 Task: Reserve a 4-hour hot air balloon ride for a breathtaking aerial adventure.
Action: Mouse moved to (635, 242)
Screenshot: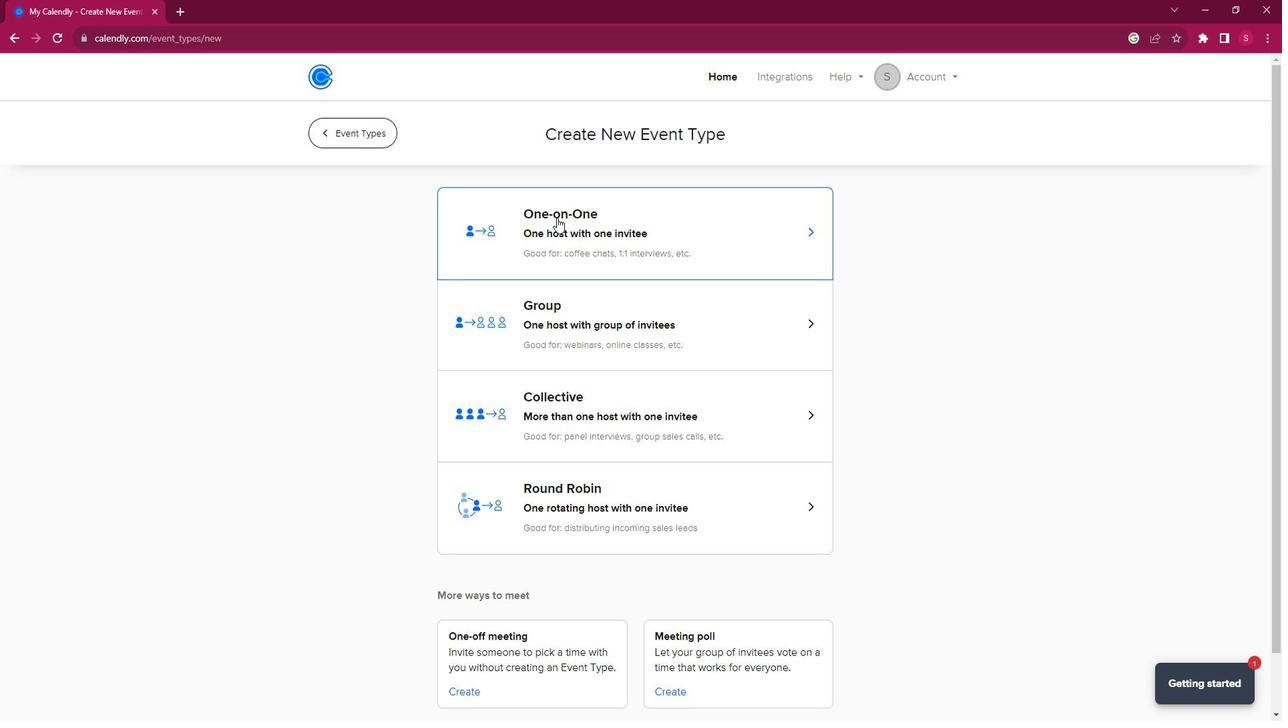 
Action: Mouse pressed left at (635, 242)
Screenshot: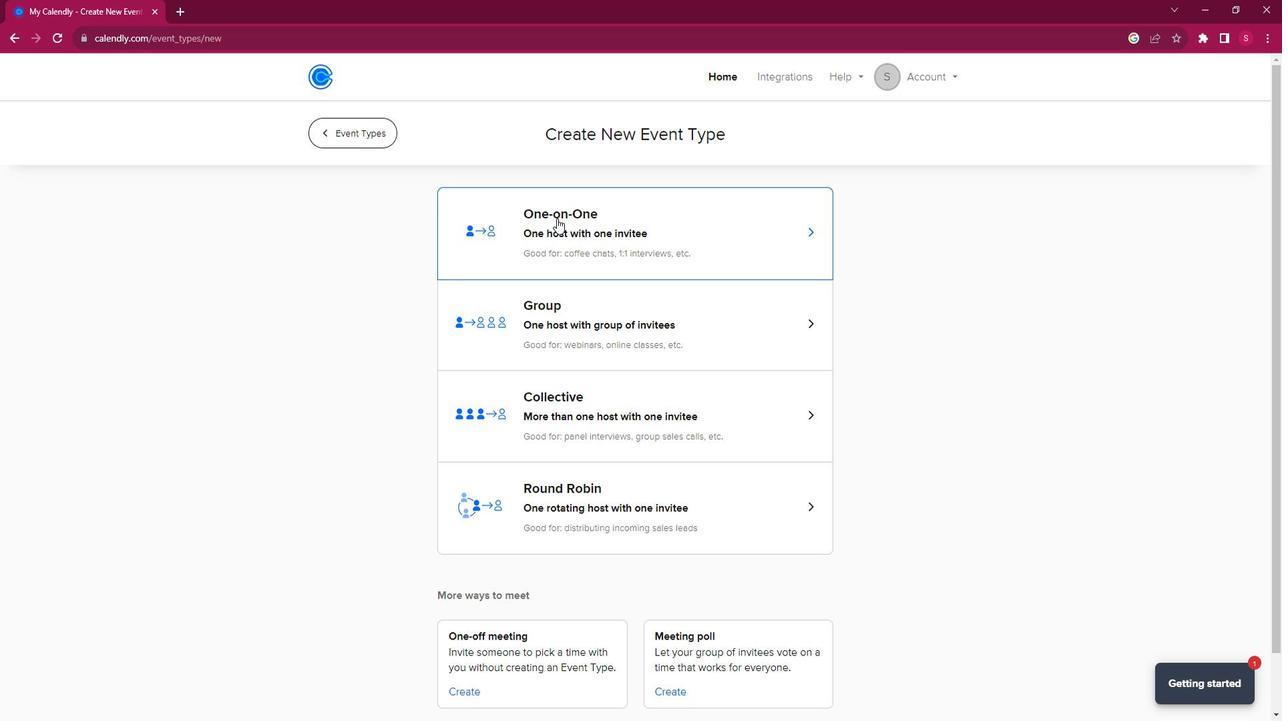 
Action: Mouse moved to (468, 348)
Screenshot: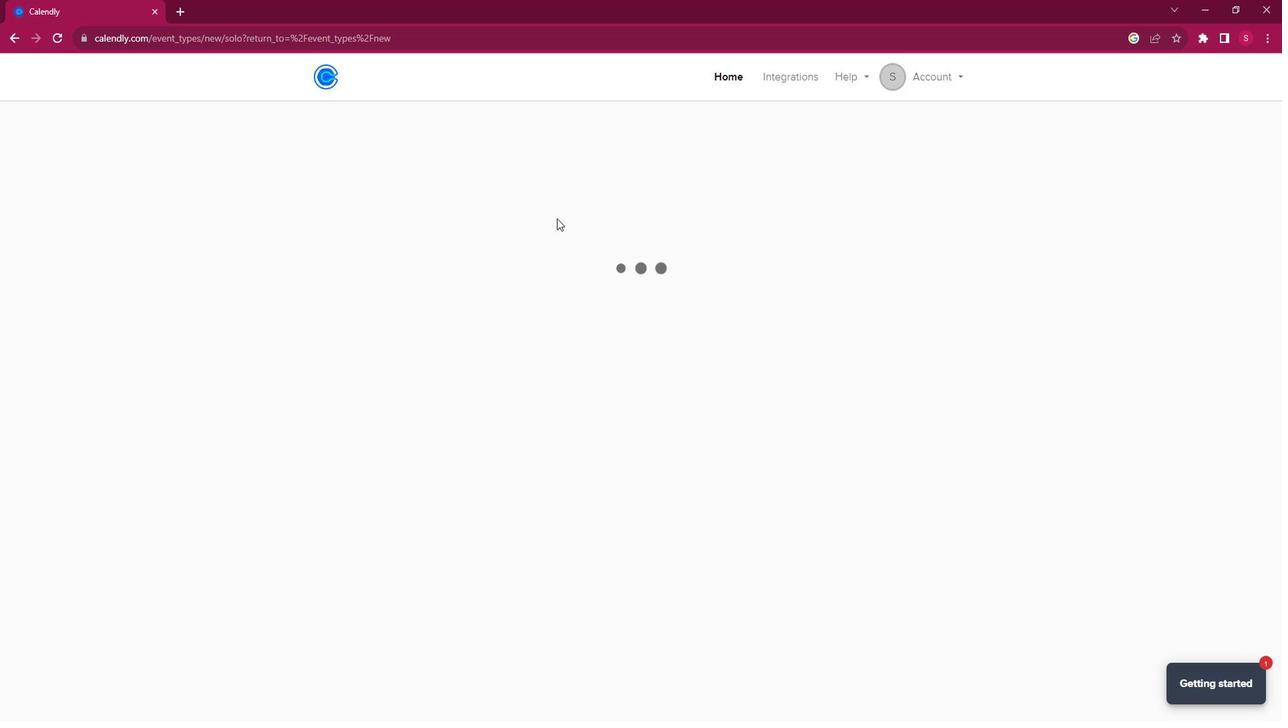 
Action: Mouse pressed left at (468, 348)
Screenshot: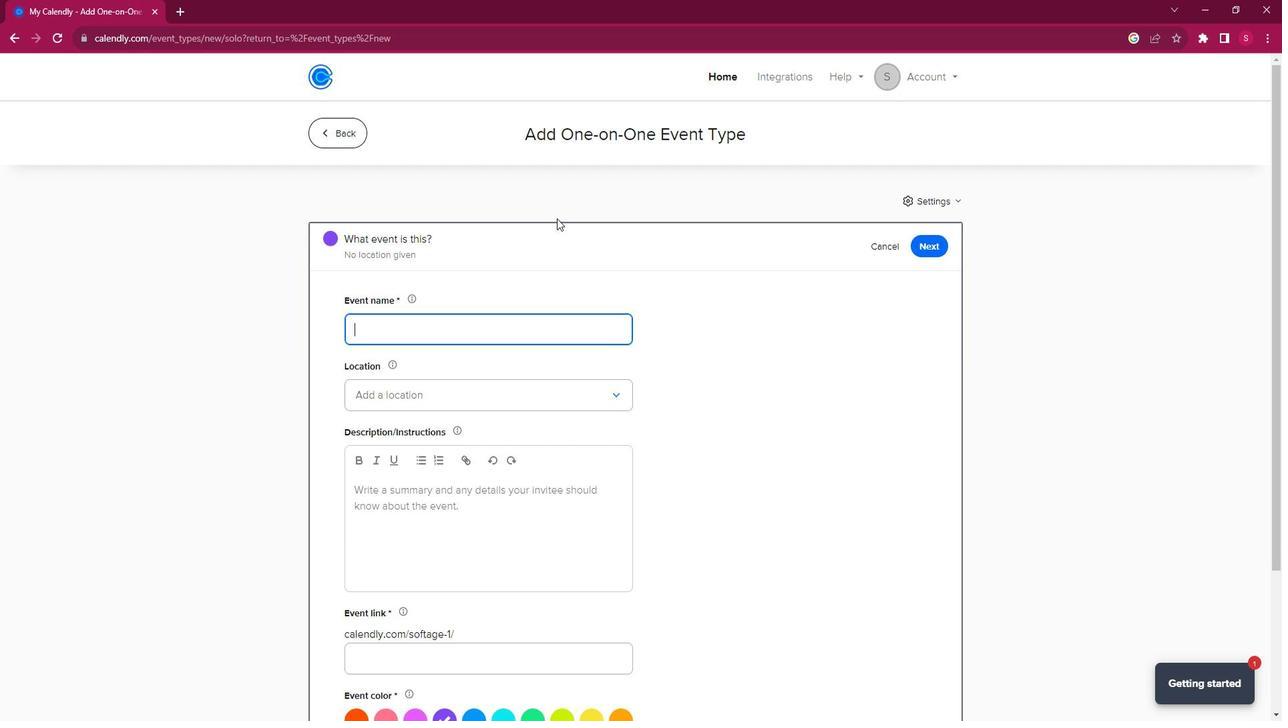 
Action: Key pressed <Key.shift><Key.shift><Key.shift><Key.shift>Aerial<Key.space><Key.shift><Key.shift><Key.shift><Key.shift><Key.shift><Key.shift><Key.shift><Key.shift><Key.shift><Key.shift><Key.shift>Adventue<Key.backspace>re<Key.space><Key.backspace><Key.shift_r>:<Key.space><Key.shift>Hot<Key.space><Key.shift>Air<Key.space><Key.shift><Key.shift><Key.shift><Key.shift><Key.shift><Key.shift><Key.shift><Key.shift><Key.shift><Key.shift><Key.shift><Key.shift><Key.shift>Ballon<Key.space><Key.shift><Key.shift>Ride
Screenshot: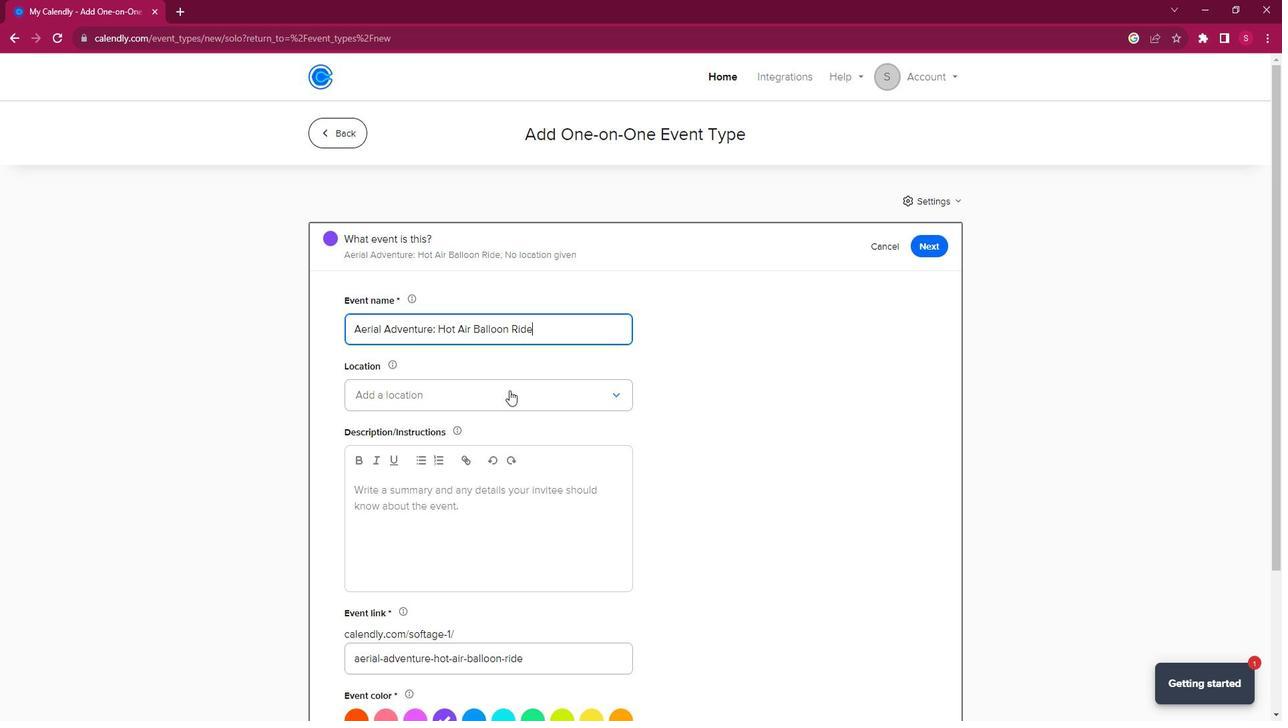 
Action: Mouse moved to (522, 339)
Screenshot: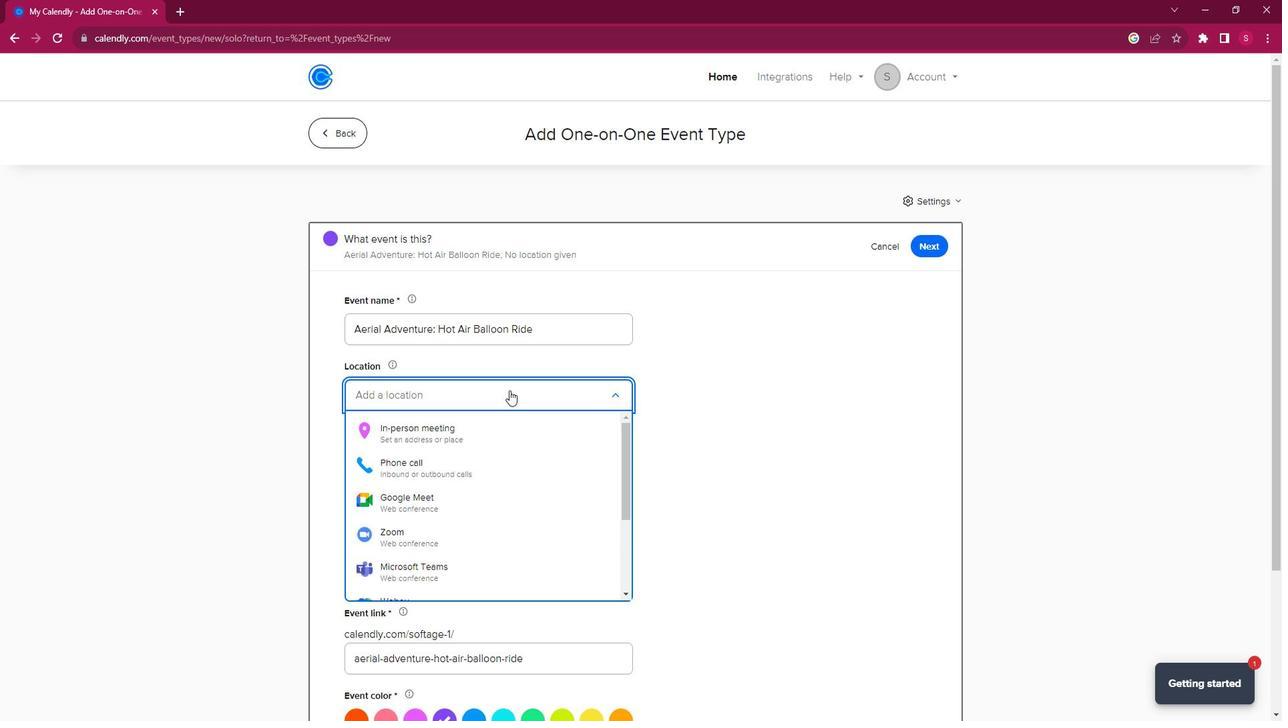 
Action: Mouse pressed left at (522, 339)
Screenshot: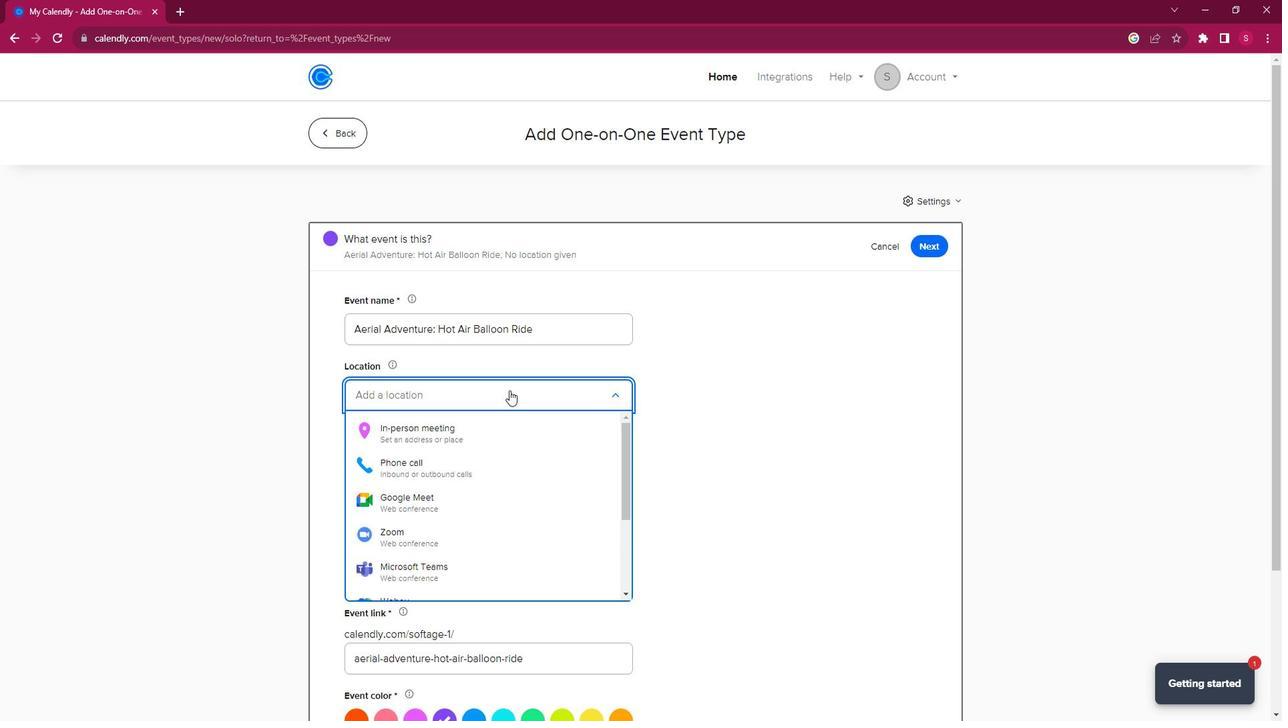 
Action: Key pressed o
Screenshot: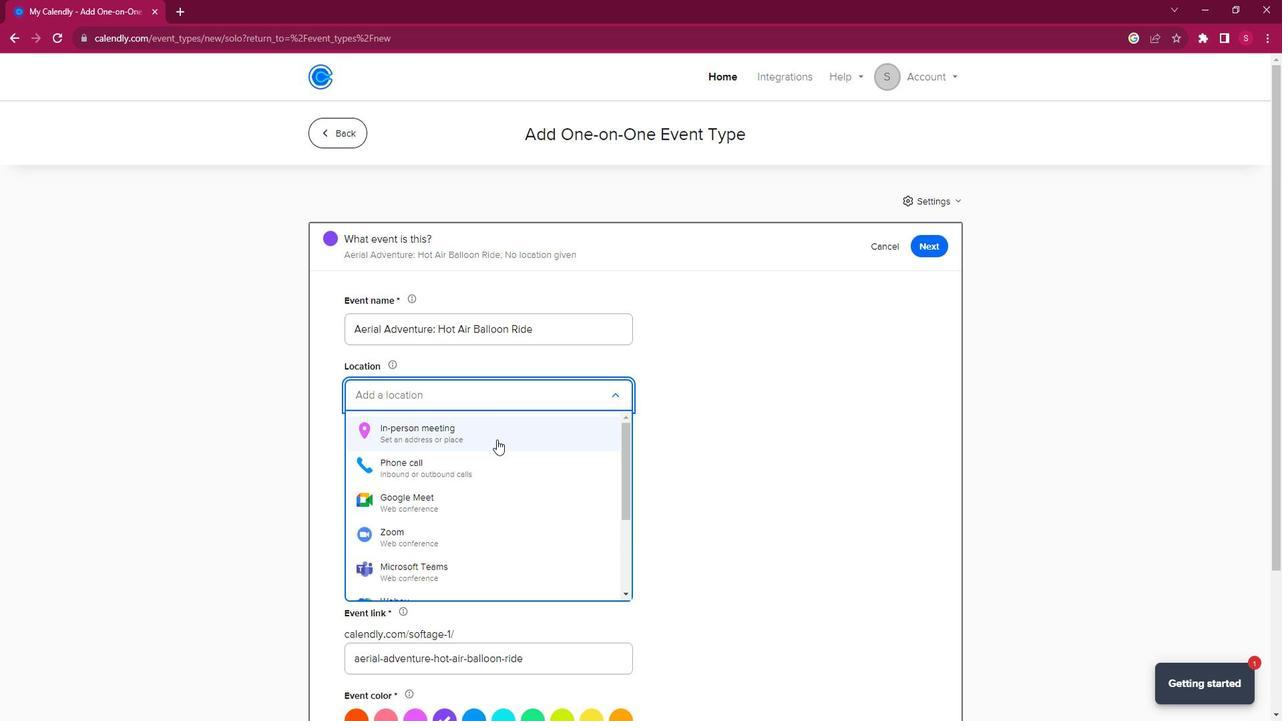 
Action: Mouse moved to (582, 232)
Screenshot: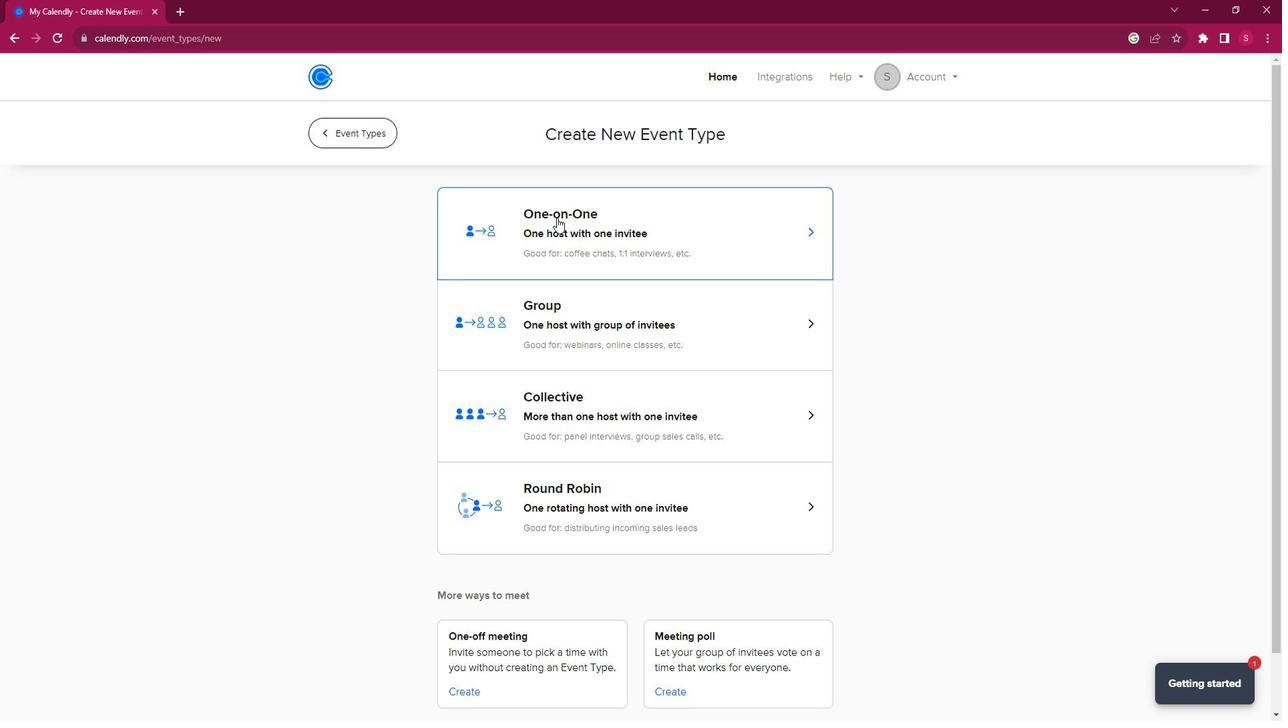 
Action: Mouse pressed left at (582, 232)
Screenshot: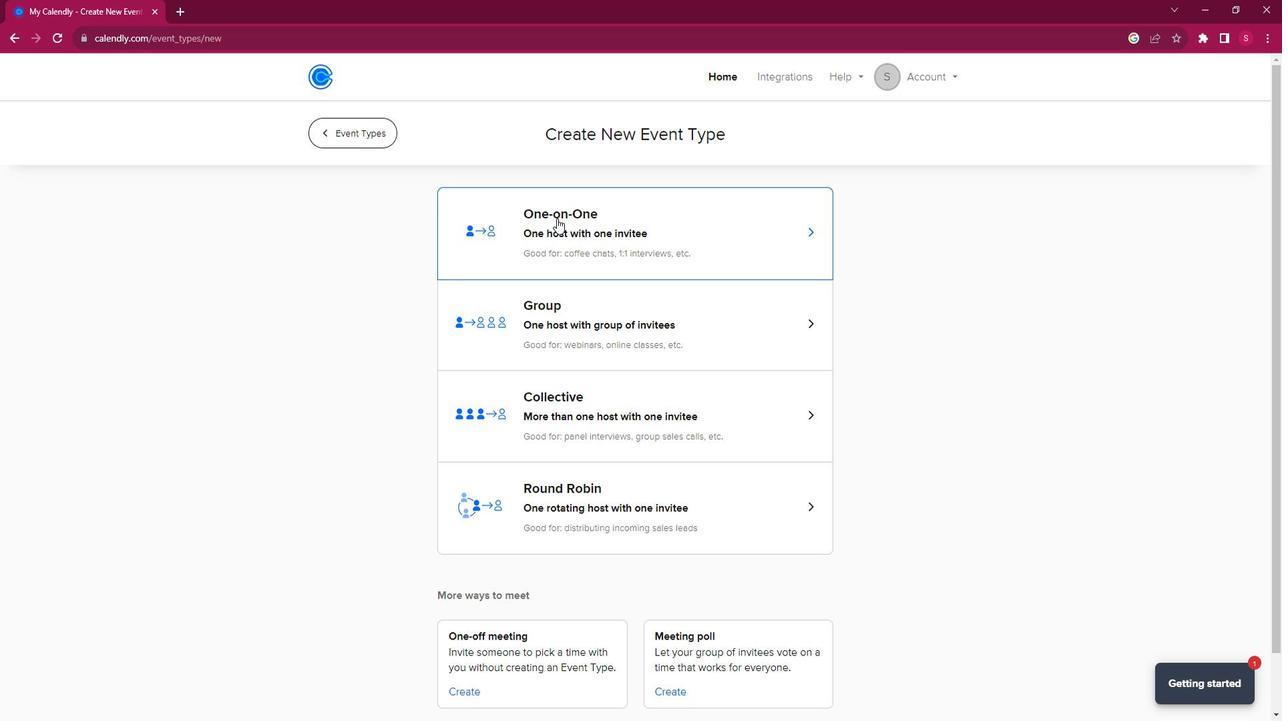 
Action: Mouse moved to (522, 265)
Screenshot: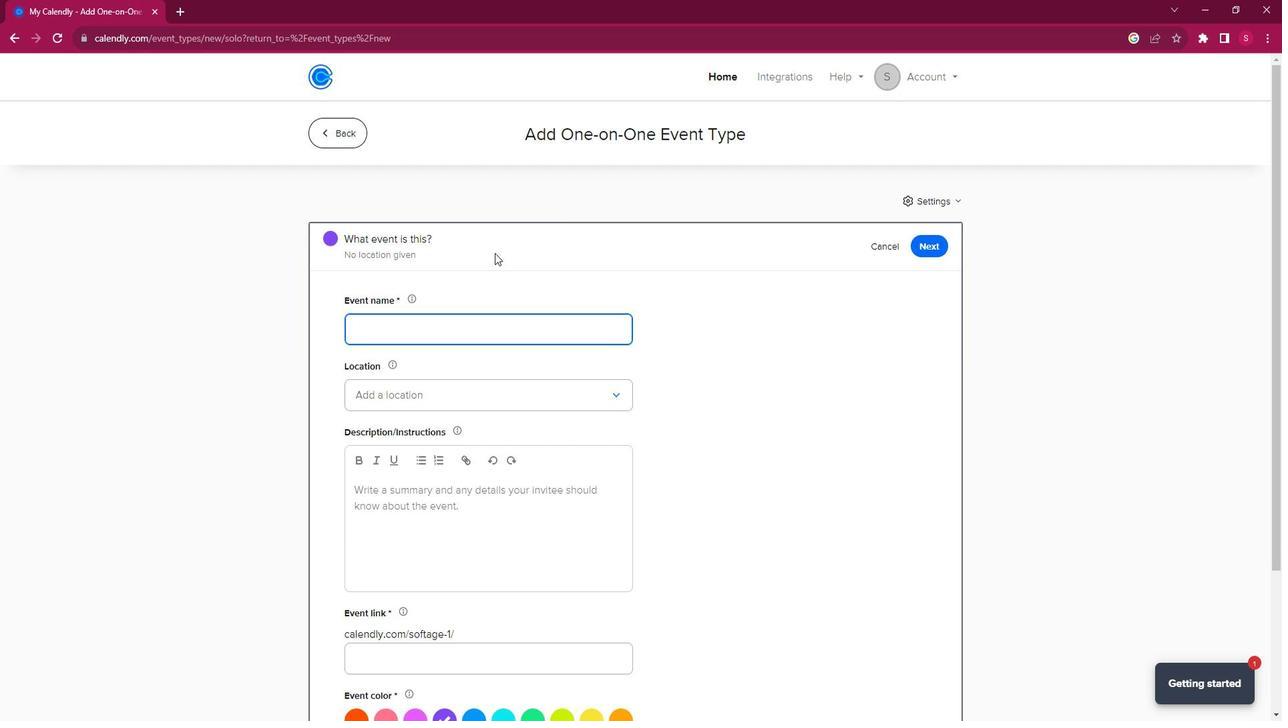 
Action: Key pressed <Key.shift><Key.shift><Key.shift><Key.shift><Key.shift>Aerial<Key.space><Key.shift>Adventure<Key.space><Key.backspace><Key.shift_r>:<Key.space><Key.shift><Key.shift><Key.shift><Key.shift><Key.shift><Key.shift><Key.shift><Key.shift><Key.shift><Key.shift><Key.shift><Key.shift>Hot<Key.space><Key.shift>Air<Key.space><Key.shift>Balloon<Key.space><Key.shift>Ride
Screenshot: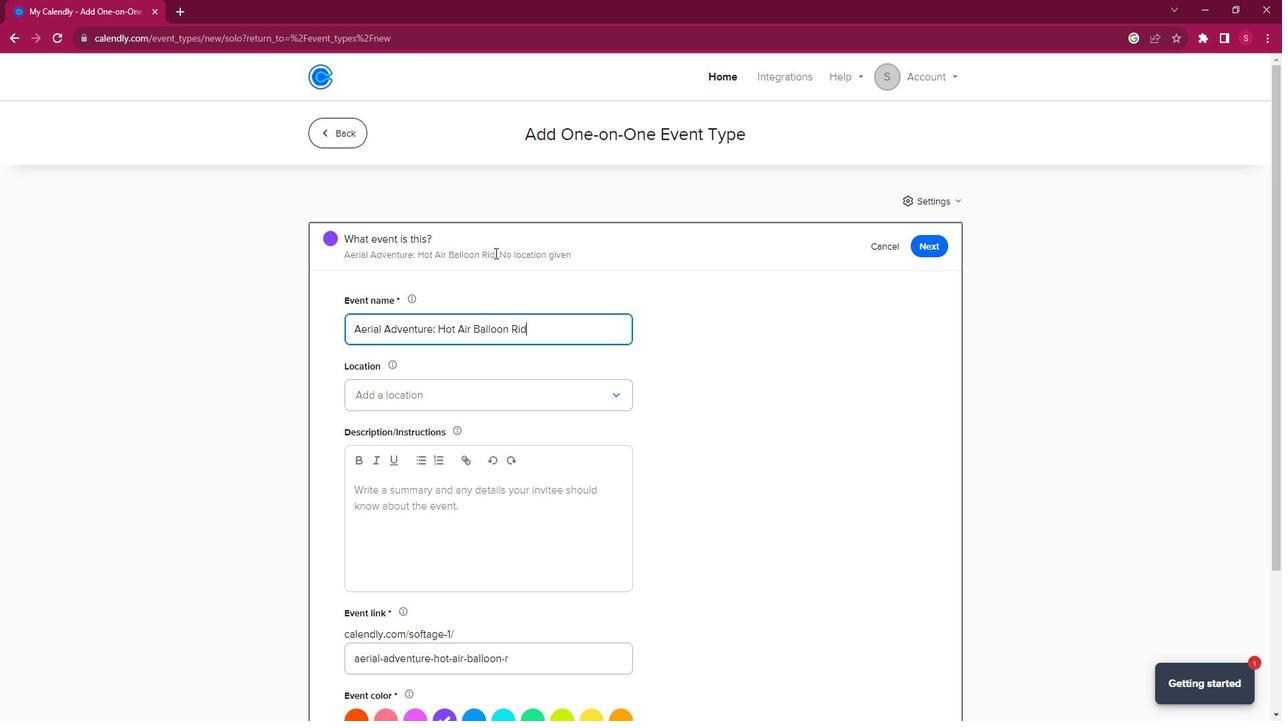 
Action: Mouse moved to (536, 399)
Screenshot: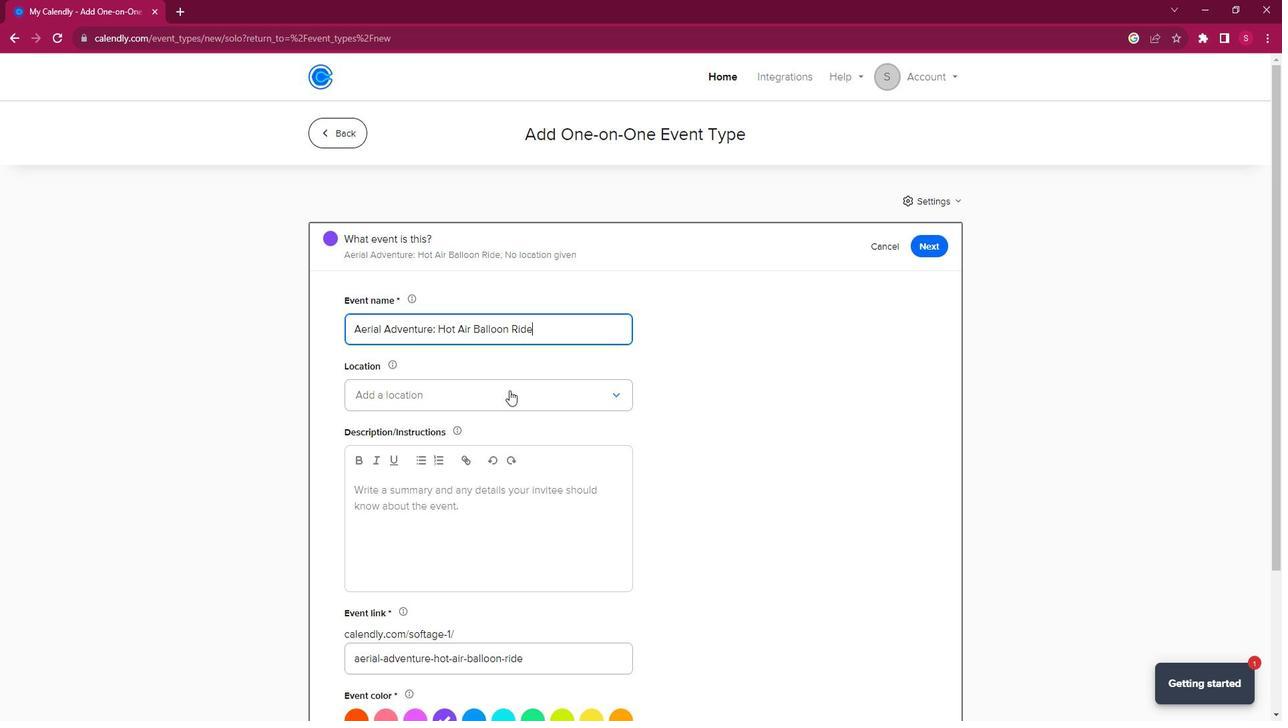 
Action: Mouse pressed left at (536, 399)
Screenshot: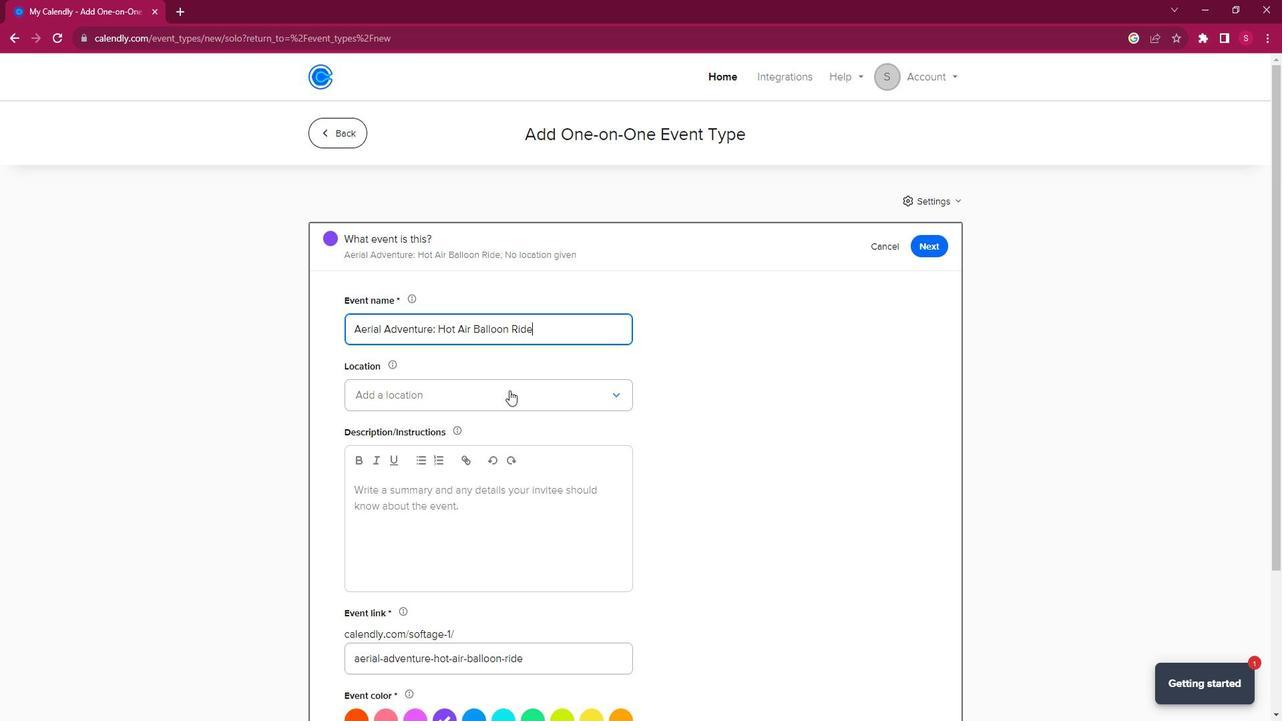 
Action: Key pressed <Key.shift><Key.shift>Sky
Screenshot: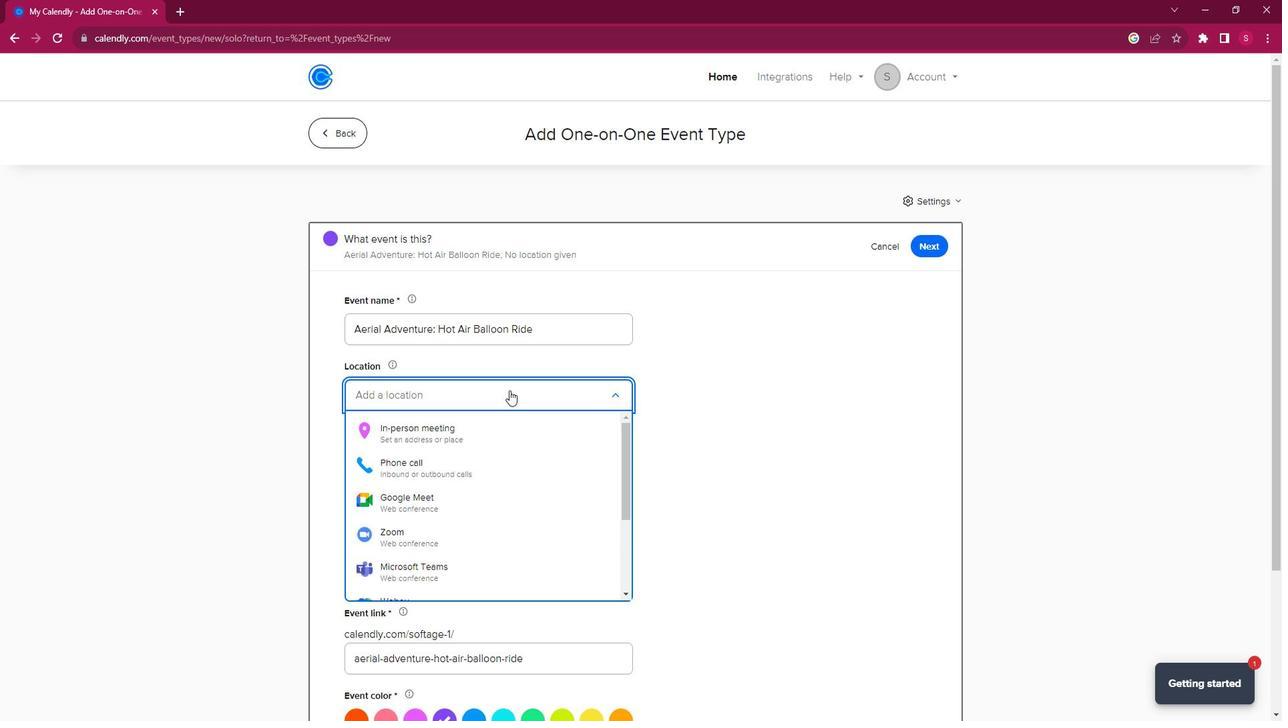 
Action: Mouse moved to (523, 447)
Screenshot: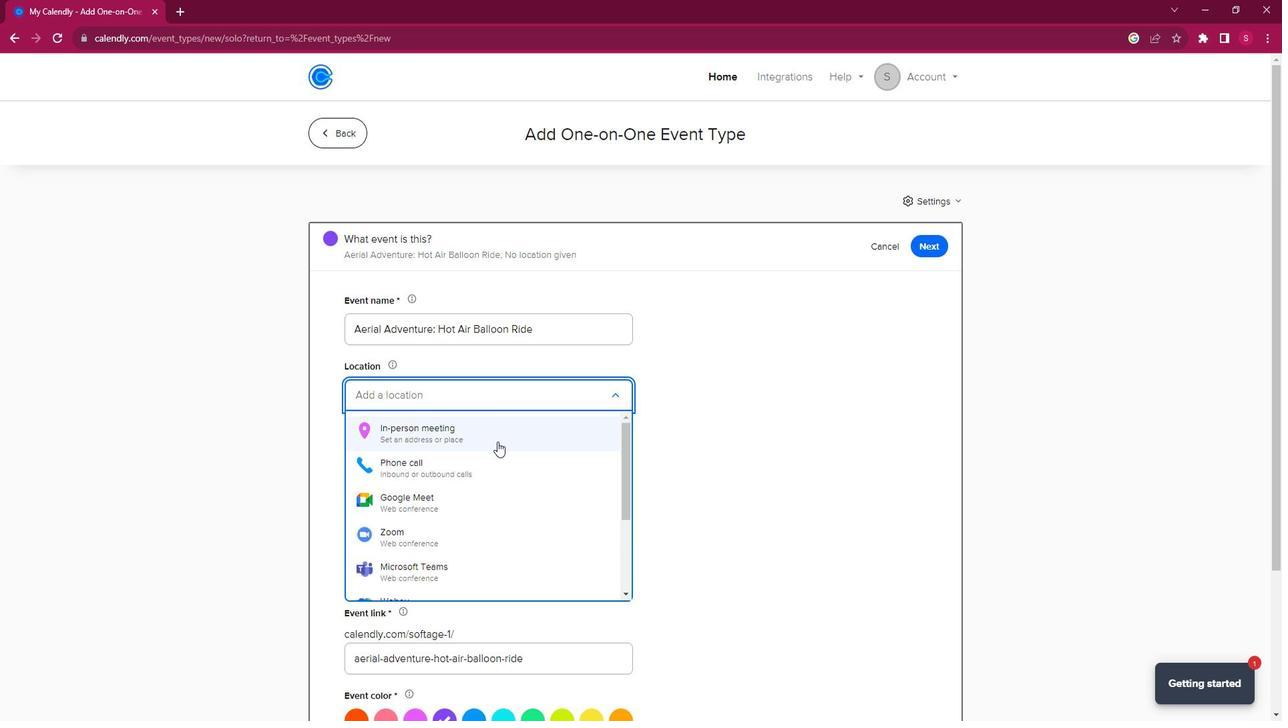 
Action: Mouse pressed left at (523, 447)
Screenshot: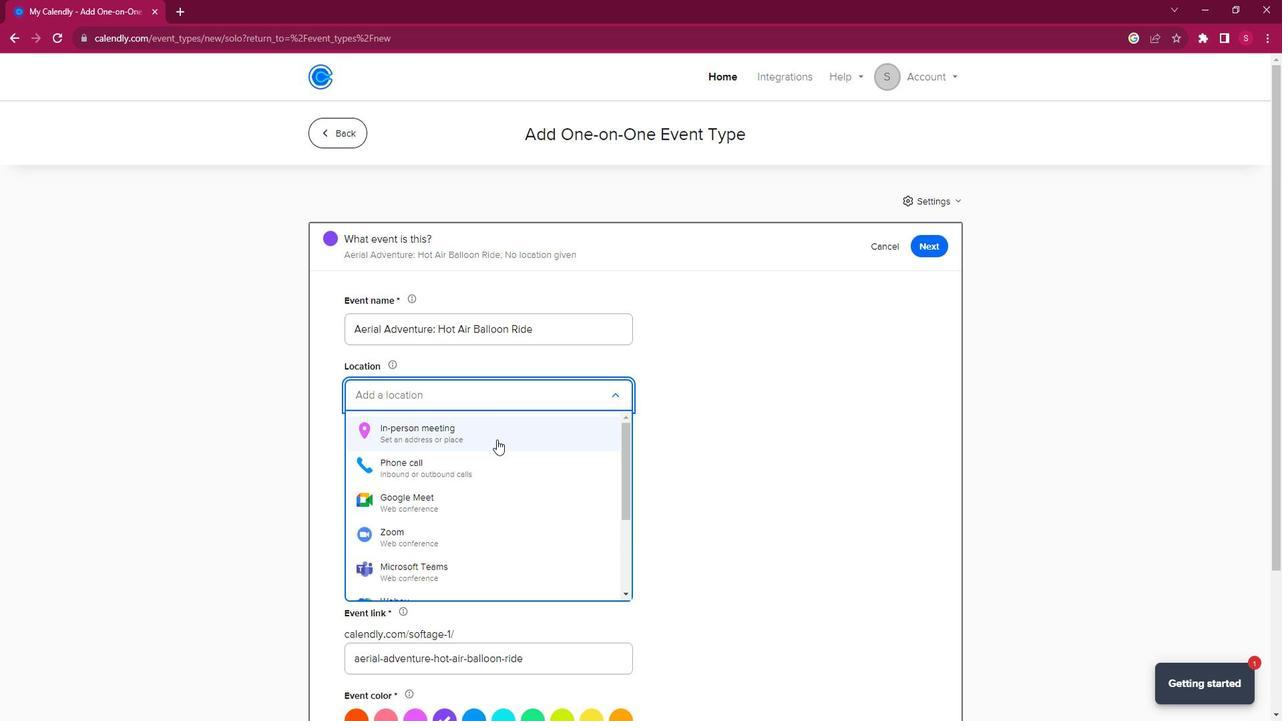 
Action: Mouse moved to (665, 245)
Screenshot: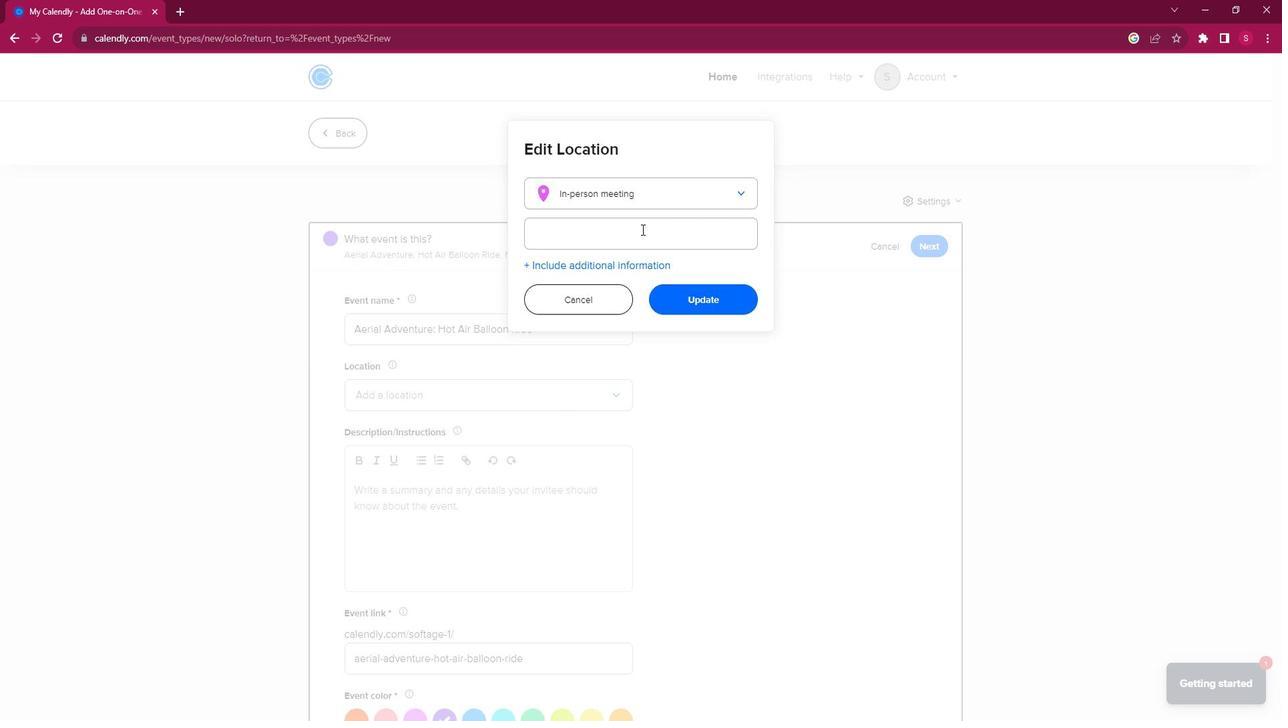 
Action: Mouse pressed left at (665, 245)
Screenshot: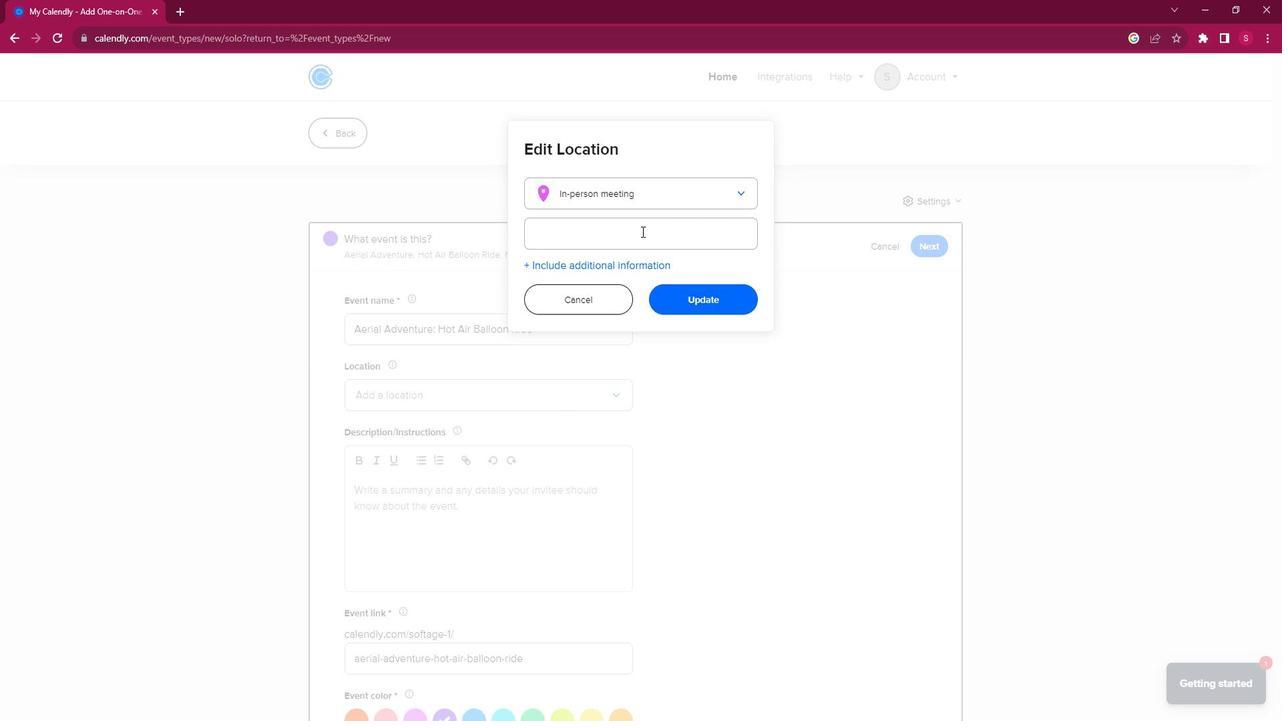 
Action: Key pressed <Key.shift>Sky<Key.space><Key.backspace>ward<Key.space><Key.shift>Balloons<Key.space><Key.shift><Key.shift><Key.shift><Key.shift><Key.shift><Key.shift><Key.shift><Key.shift>Launch<Key.space><Key.shift>Site,<Key.space>789<Key.space><Key.shift>Horizon<Key.space><Key.shift>Way,<Key.space><Key.shift>Aerial<Key.space><Key.shift>Heights,<Key.space><Key.shift>CA<Key.space>12345,<Key.space><Key.shift><Key.shift><Key.shift>United<Key.space><Key.shift>States
Screenshot: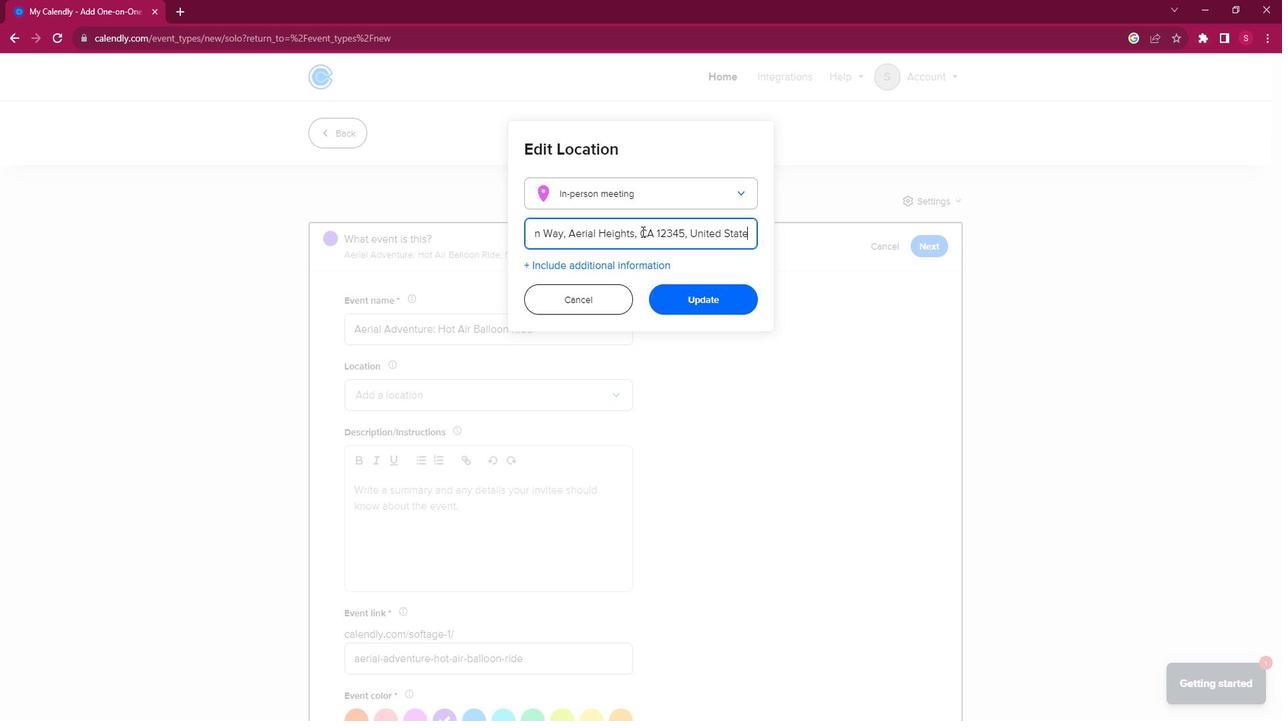 
Action: Mouse moved to (740, 311)
Screenshot: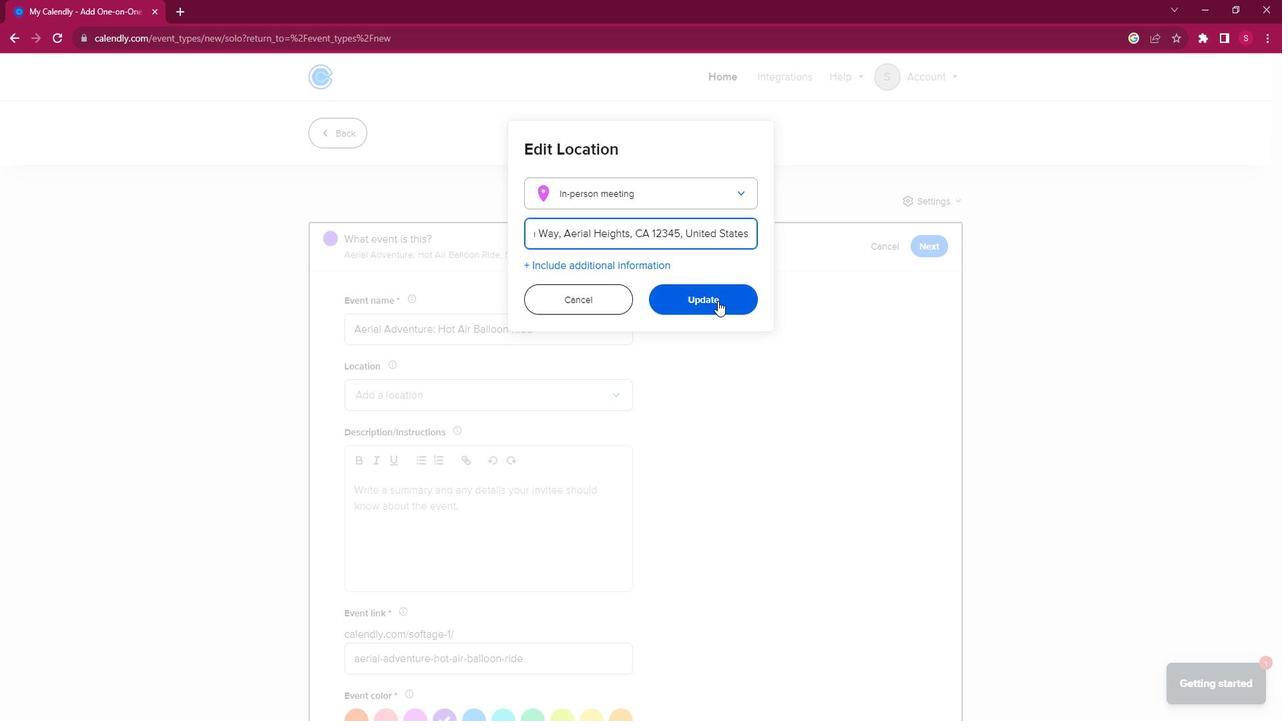 
Action: Mouse pressed left at (740, 311)
Screenshot: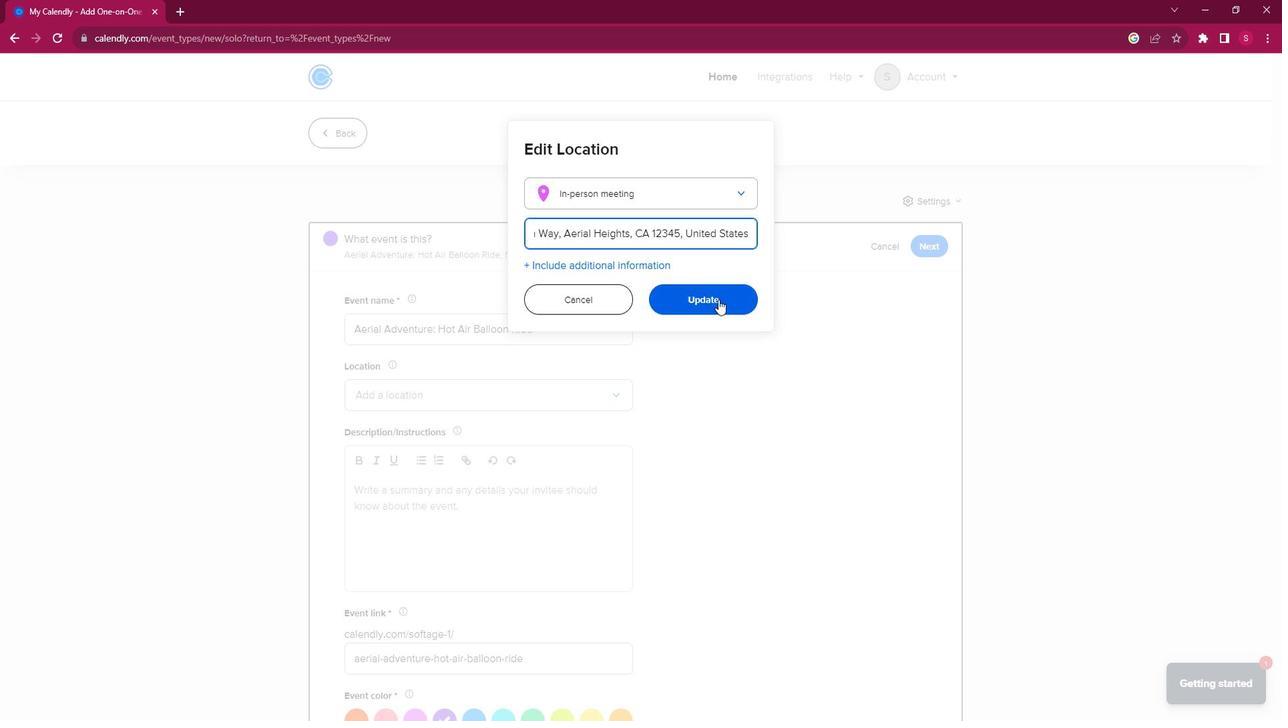 
Action: Mouse moved to (509, 535)
Screenshot: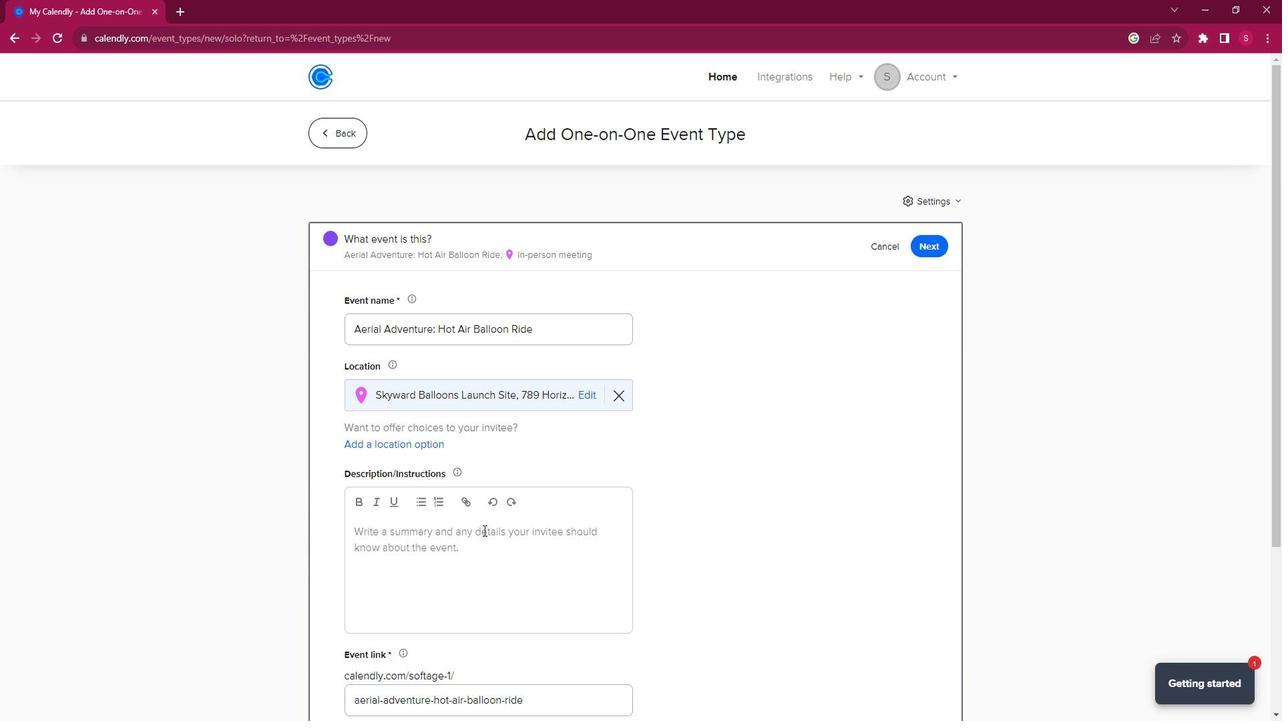 
Action: Mouse pressed left at (509, 535)
Screenshot: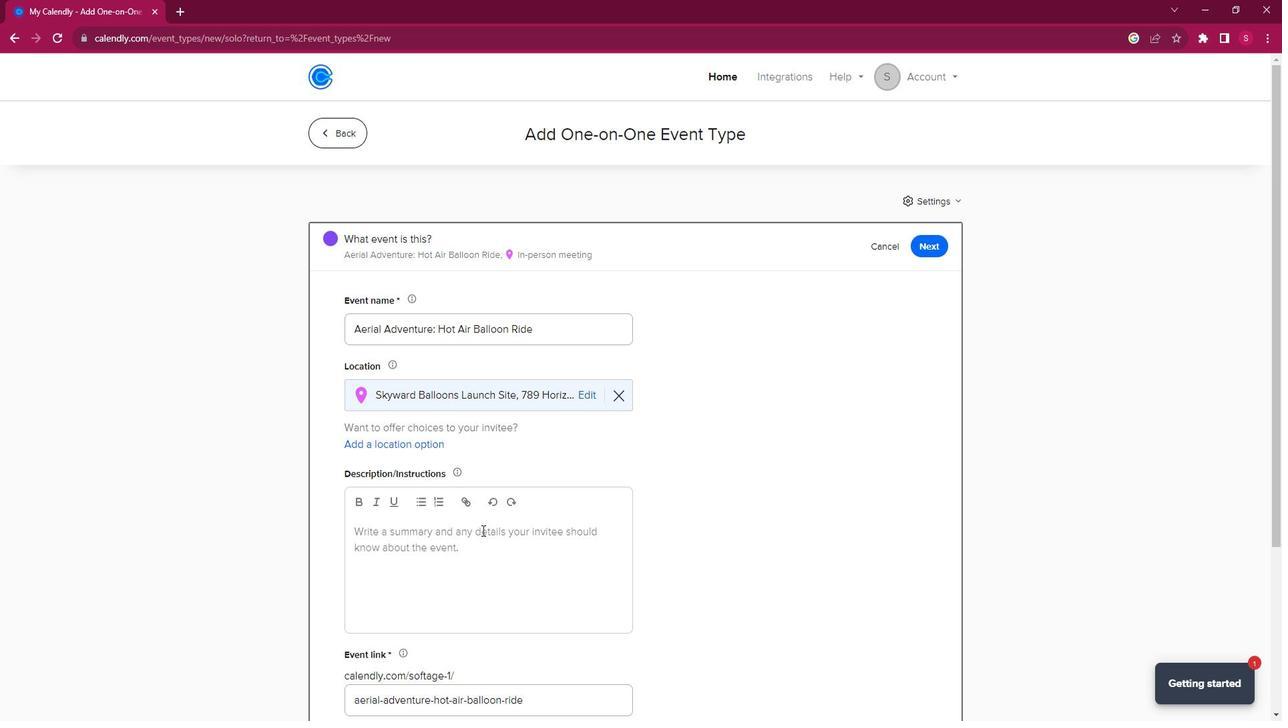 
Action: Key pressed <Key.shift>Prepare<Key.space>for<Key.space>the<Key.space>adventure<Key.space>of<Key.space>the<Key.space><Key.backspace><Key.backspace><Key.backspace><Key.backspace>a<Key.space>lifetime<Key.space>with<Key.space>p<Key.backspace>our<Key.space>hot<Key.space>air<Key.space>balloon<Key.space>ride,<Key.space>promising<Key.space>awe-inspiring<Key.space>panoe<Key.backspace>ramic<Key.space>views<Key.space>abd<Key.backspace><Key.backspace>nd<Key.space>unforgettable<Key.space>moments,<Key.space><Key.shift>Ascend<Key.space>into<Key.space>the<Key.space>sky<Key.space>in<Key.space>the<Key.space>comfort<Key.space>of<Key.space>a<Key.space>traditional<Key.space>hot<Key.space>air<Key.space>balloon<Key.space>and<Key.space>withness<Key.space>the<Key.space><Key.left><Key.left><Key.left><Key.left><Key.left><Key.left><Key.left><Key.left><Key.left><Key.backspace><Key.down>world<Key.space>from<Key.space>a<Key.space>whole<Key.space>new<Key.space>perspective.<Key.space><Key.shift>This<Key.space>experience<Key.space>is<Key.space>perfect<Key.space>for<Key.space>those<Key.space>seeking<Key.space>a<Key.space>unique,<Key.space>peaceful,<Key.space>n<Key.backspace>and<Key.space>exhilarating<Key.space>journey<Key.space>through<Key.space>the<Key.space>clouds.
Screenshot: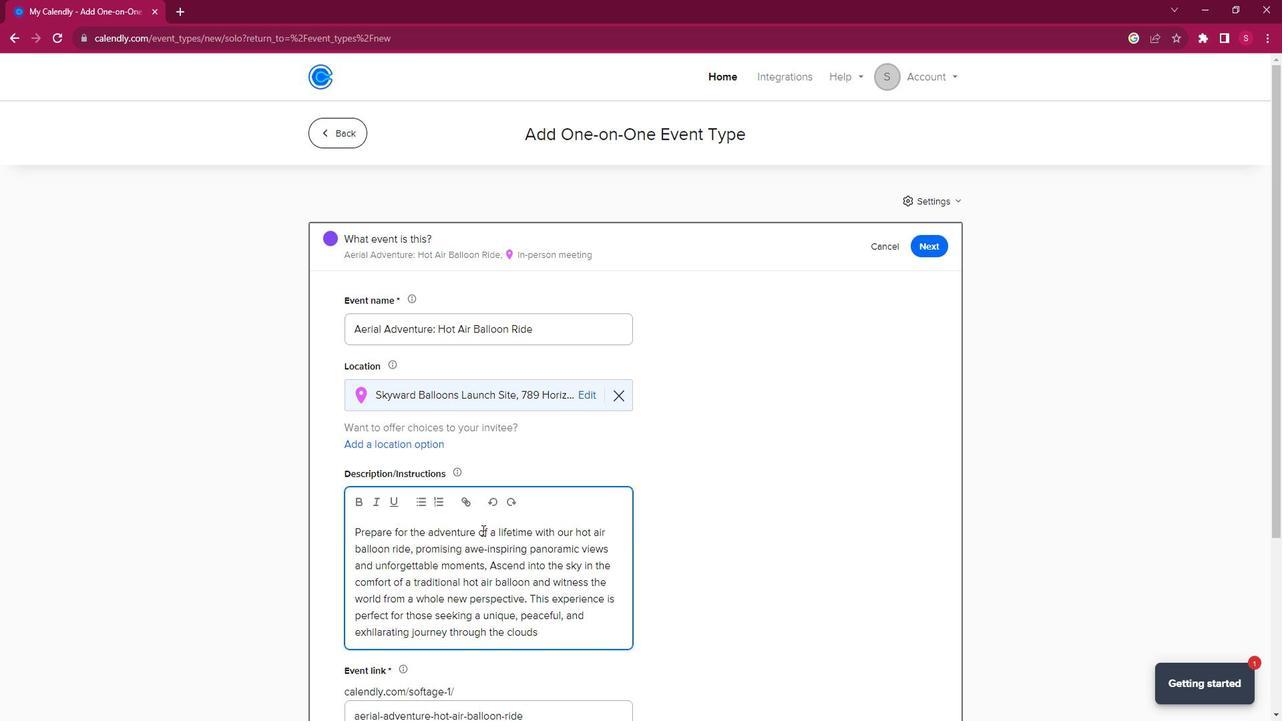 
Action: Mouse moved to (688, 496)
Screenshot: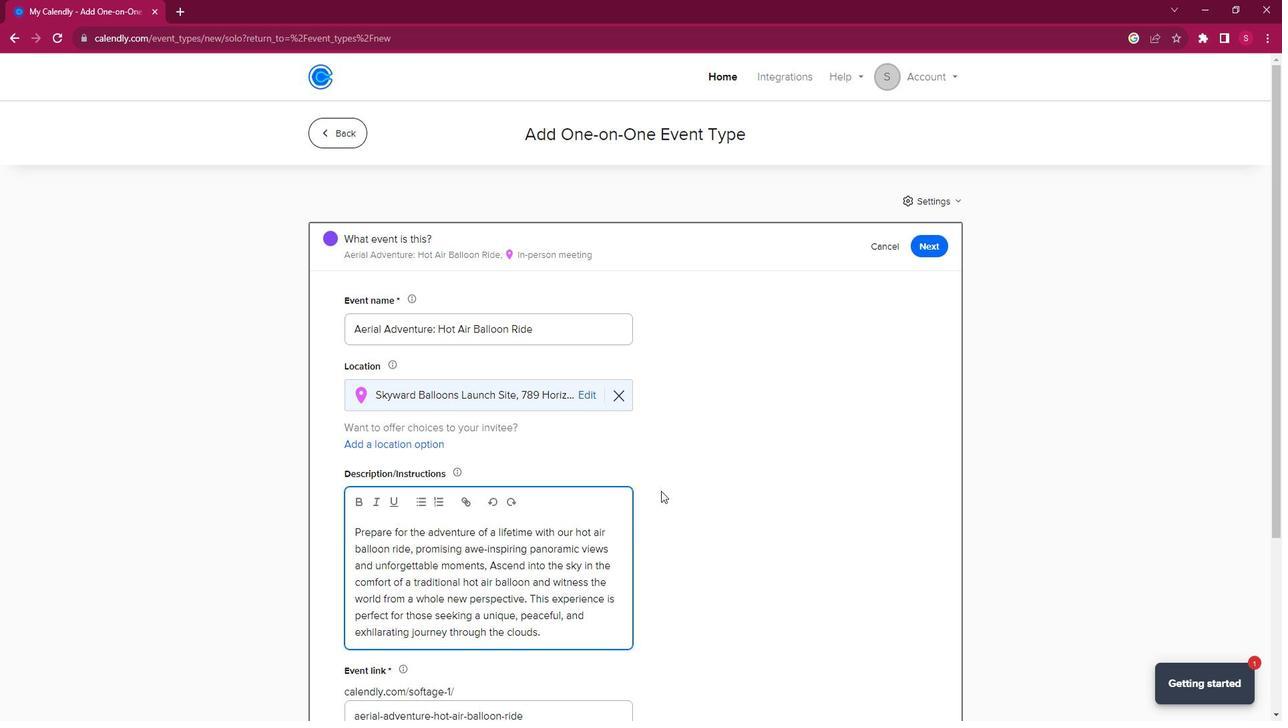 
Action: Mouse scrolled (688, 496) with delta (0, 0)
Screenshot: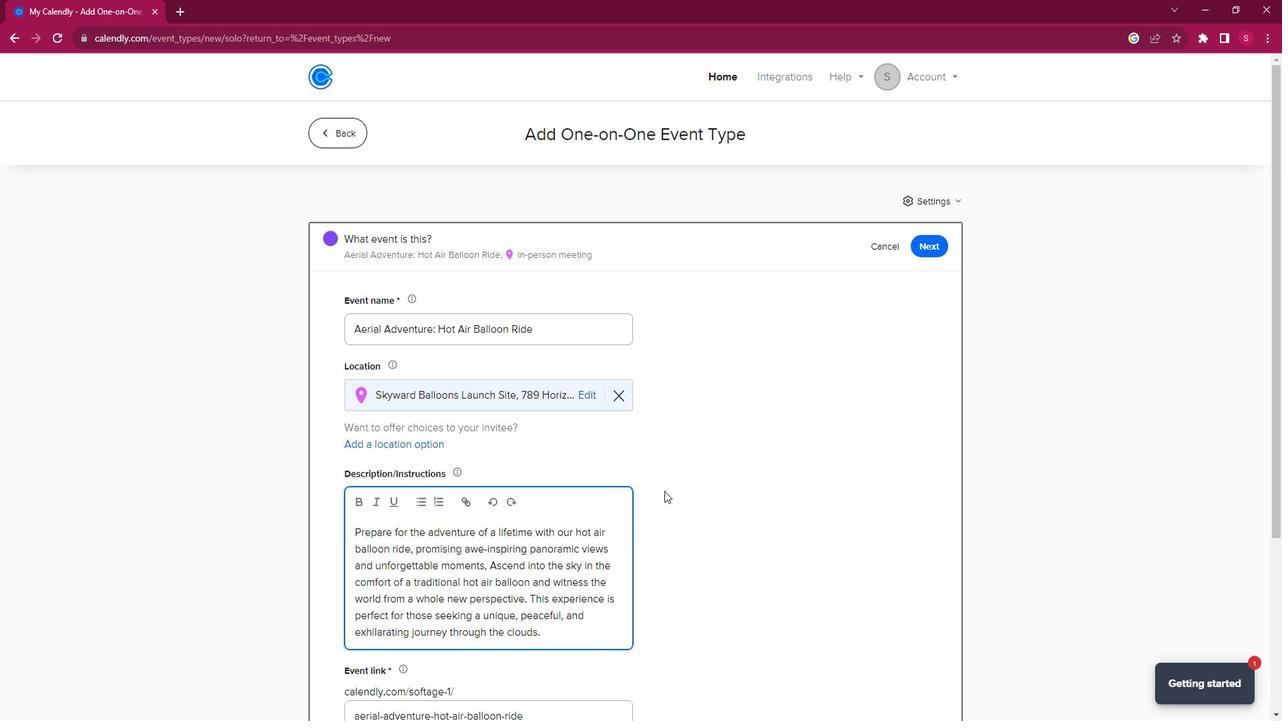 
Action: Mouse scrolled (688, 496) with delta (0, 0)
Screenshot: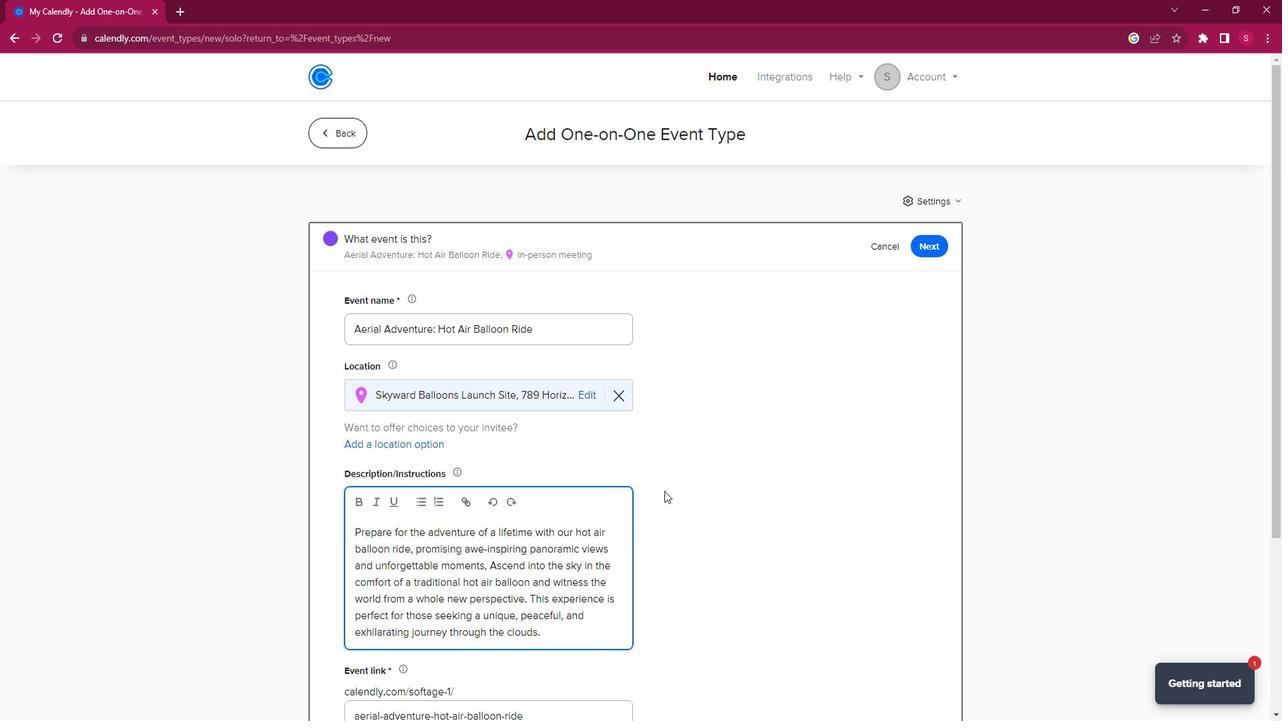 
Action: Mouse scrolled (688, 496) with delta (0, 0)
Screenshot: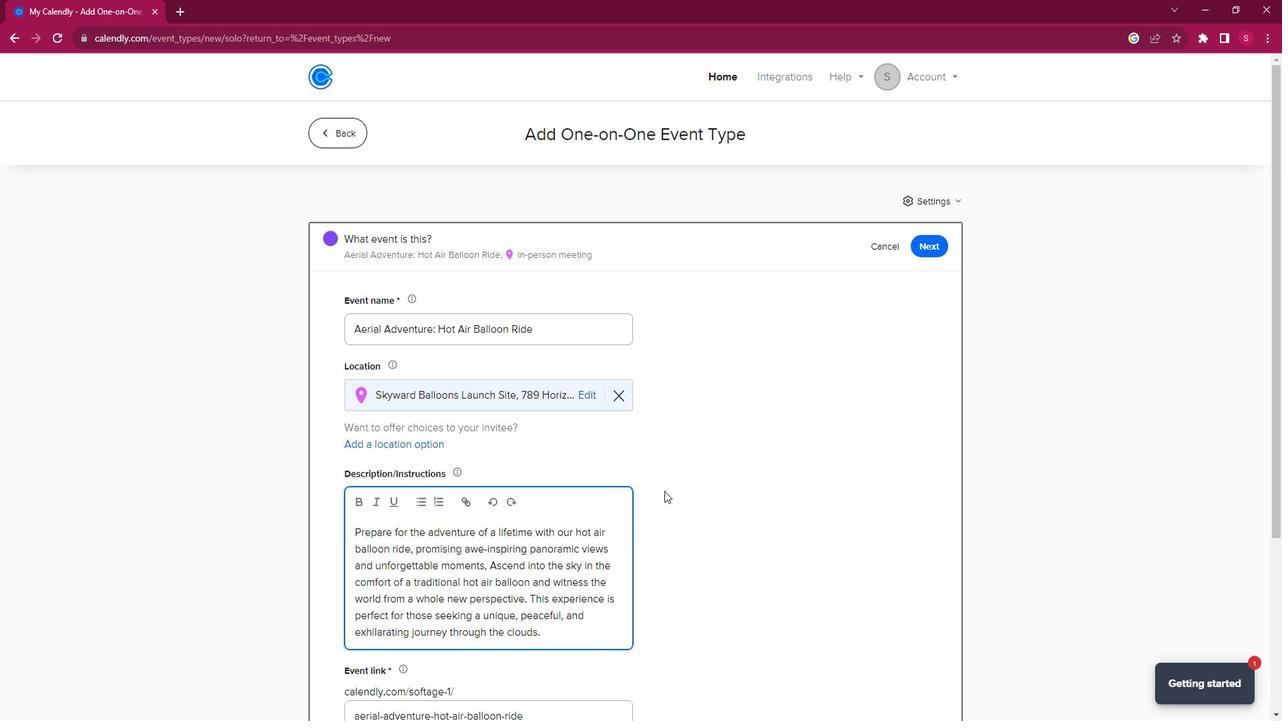
Action: Mouse scrolled (688, 496) with delta (0, 0)
Screenshot: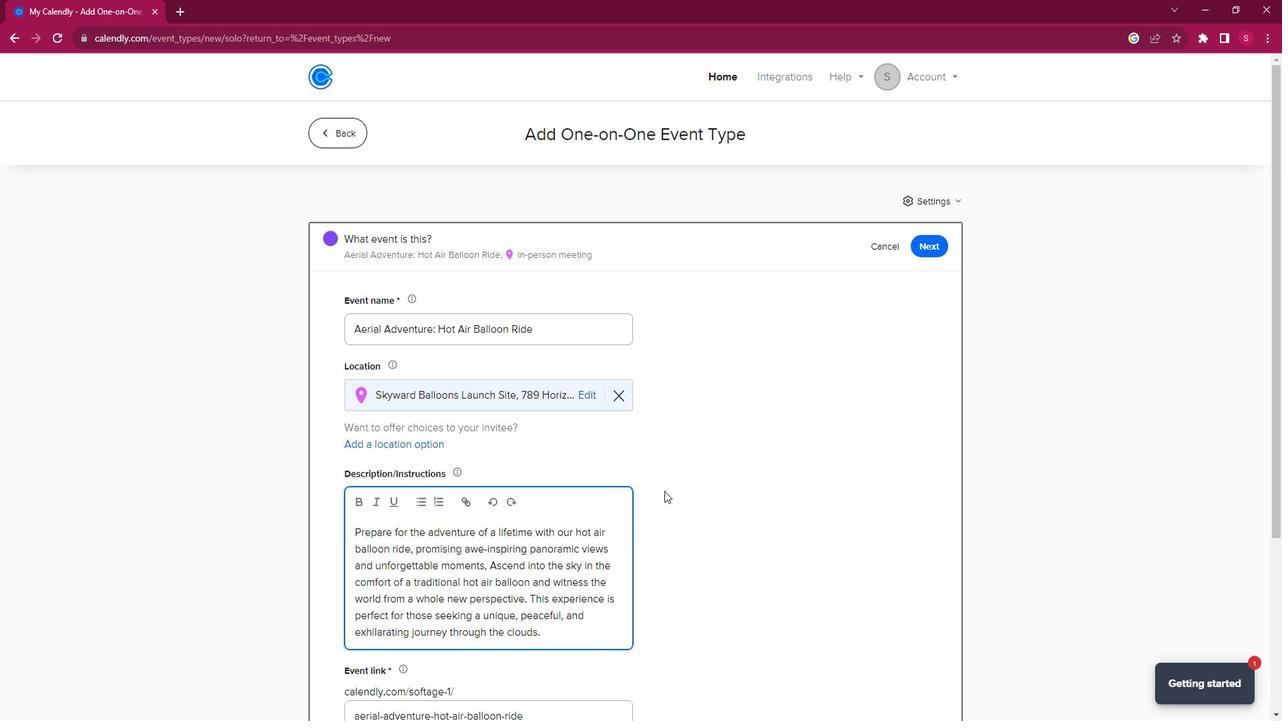 
Action: Mouse scrolled (688, 496) with delta (0, 0)
Screenshot: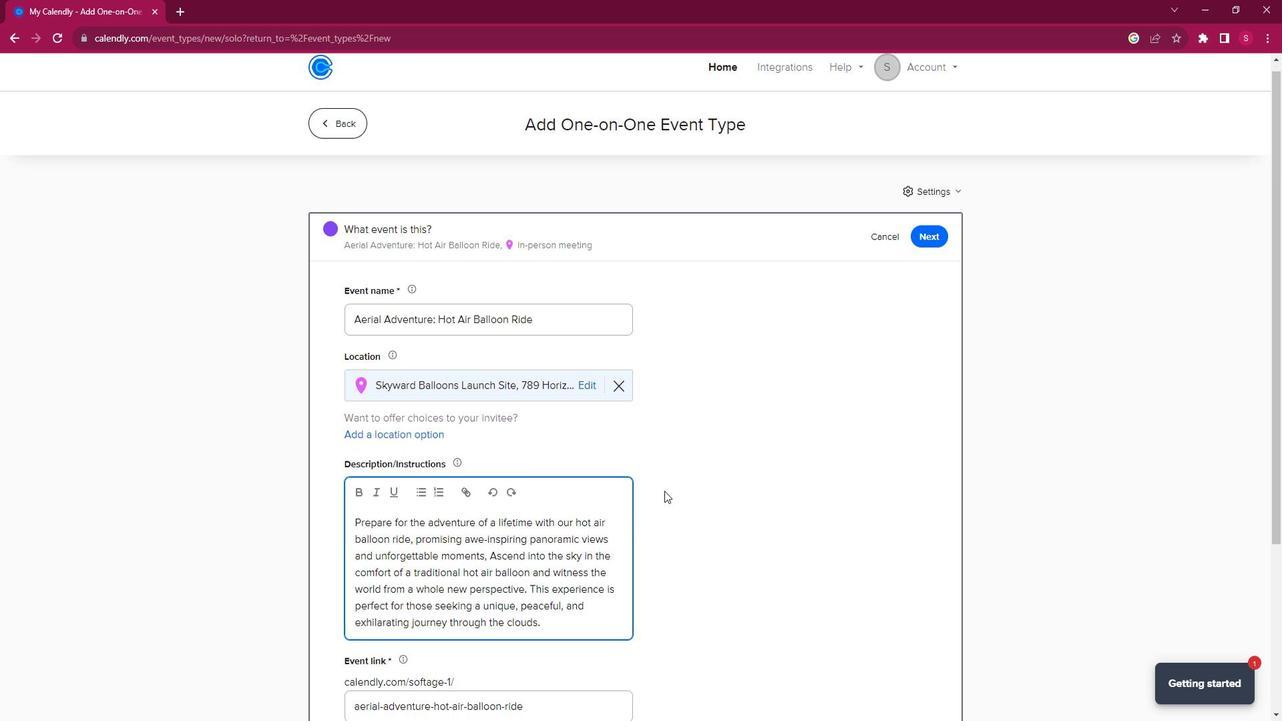 
Action: Mouse moved to (645, 542)
Screenshot: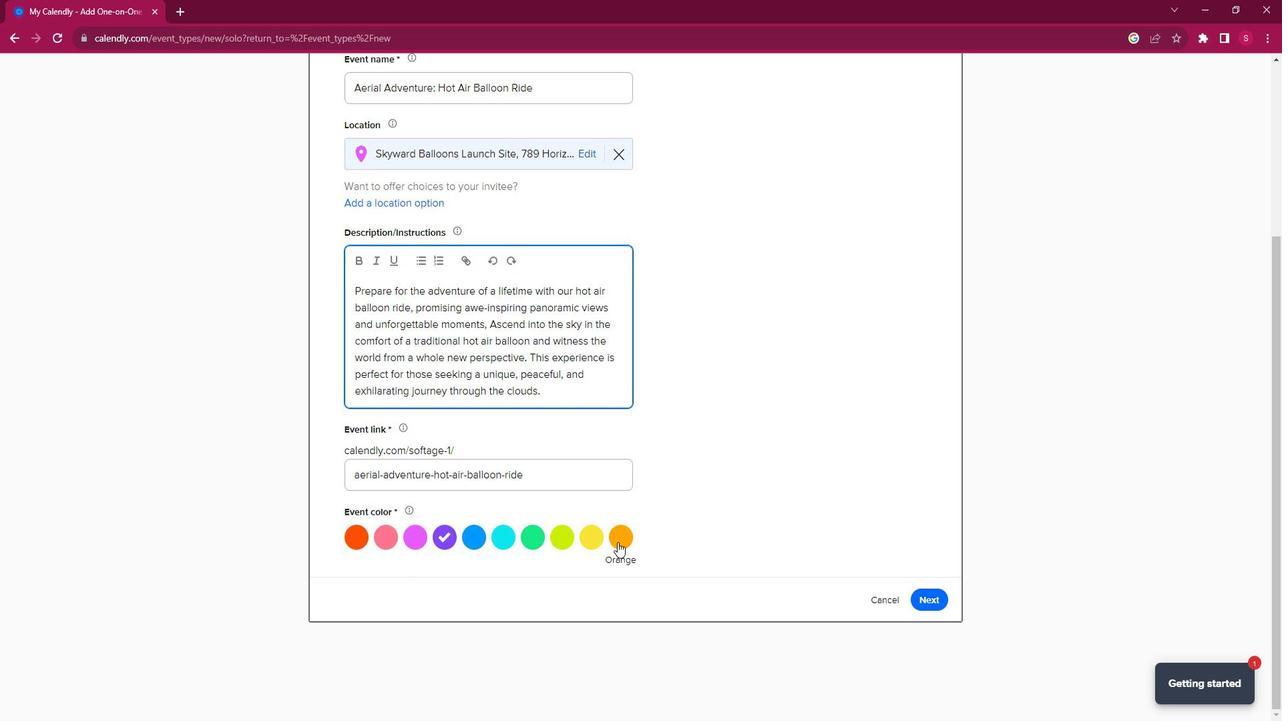 
Action: Mouse pressed left at (645, 542)
Screenshot: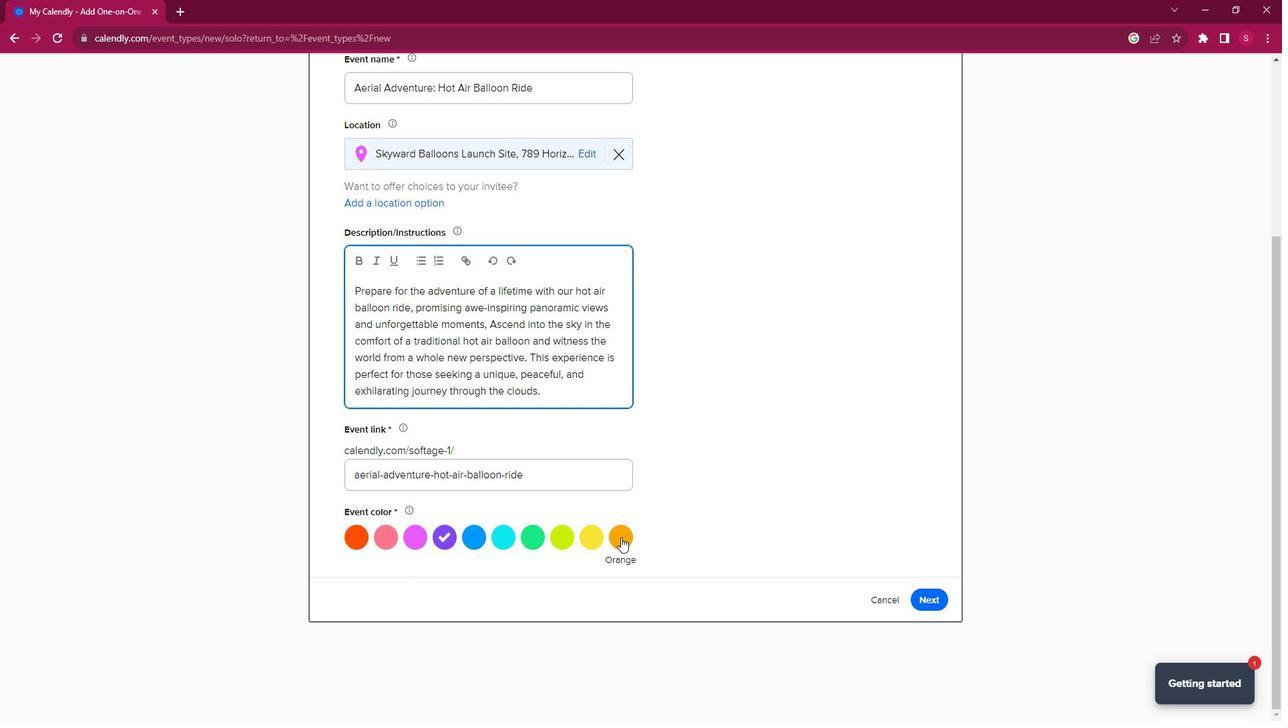 
Action: Mouse moved to (949, 599)
Screenshot: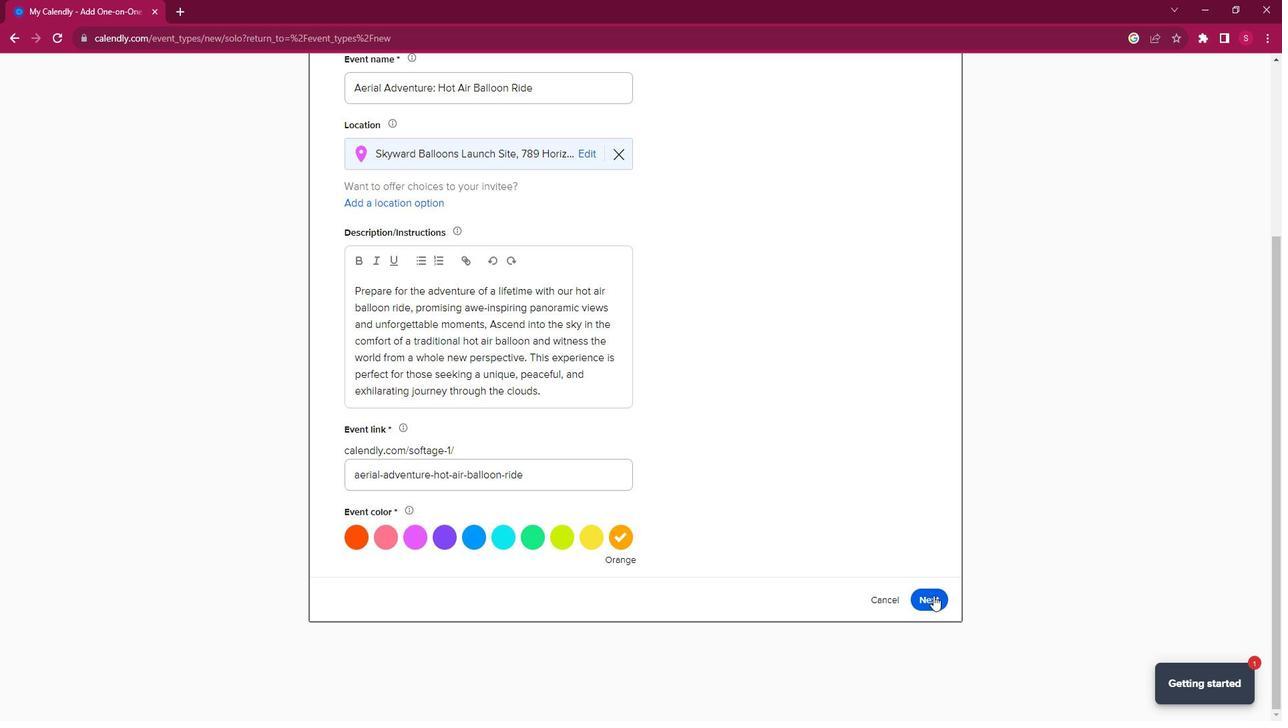 
Action: Mouse pressed left at (949, 599)
Screenshot: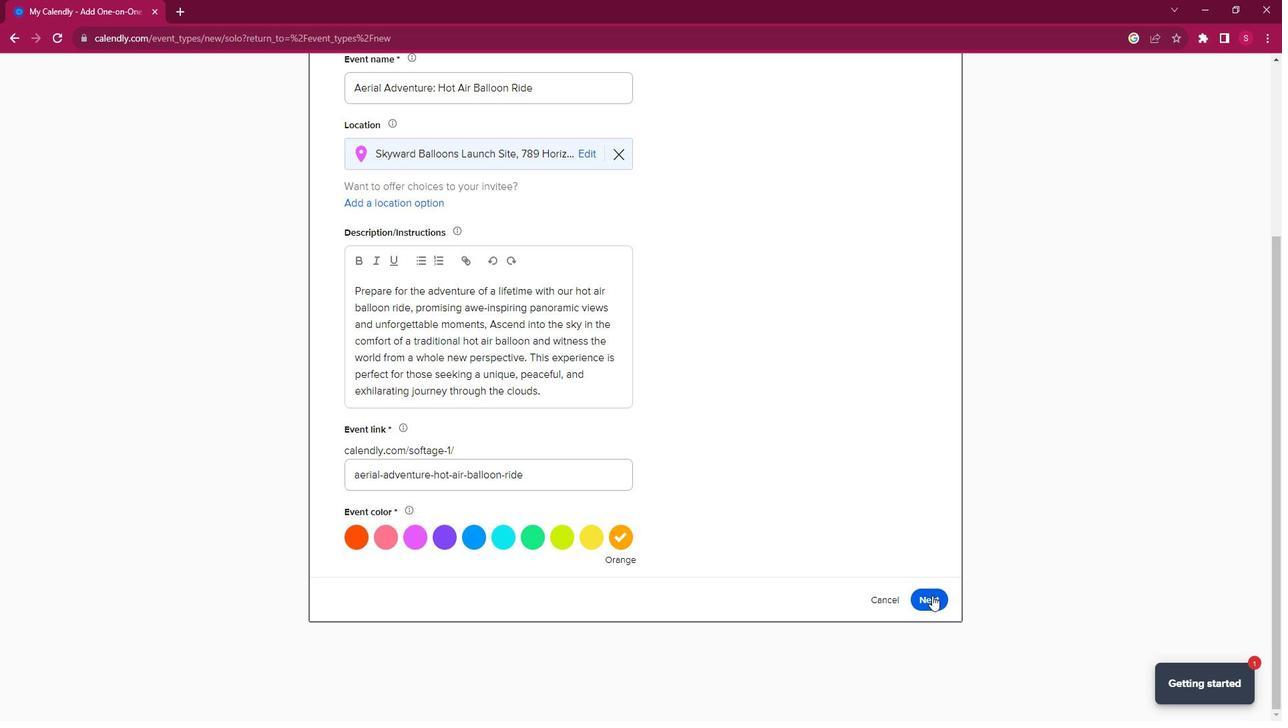 
Action: Mouse moved to (629, 353)
Screenshot: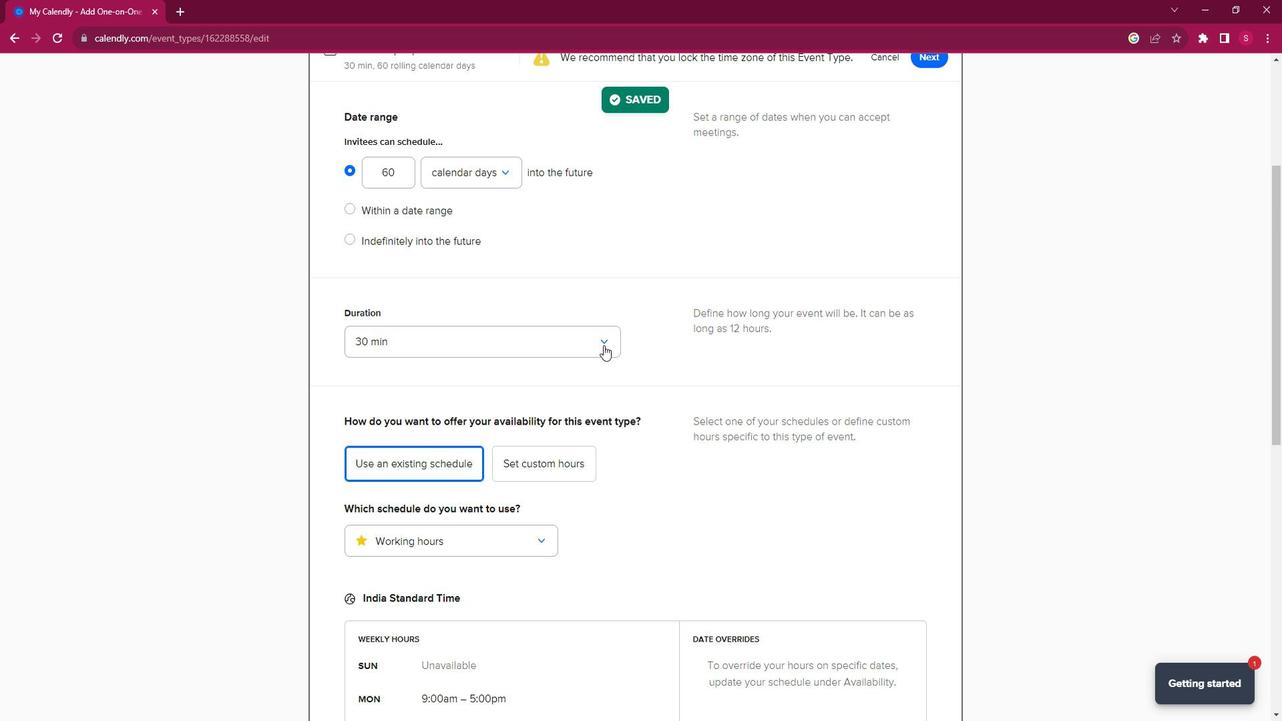 
Action: Mouse pressed left at (629, 353)
Screenshot: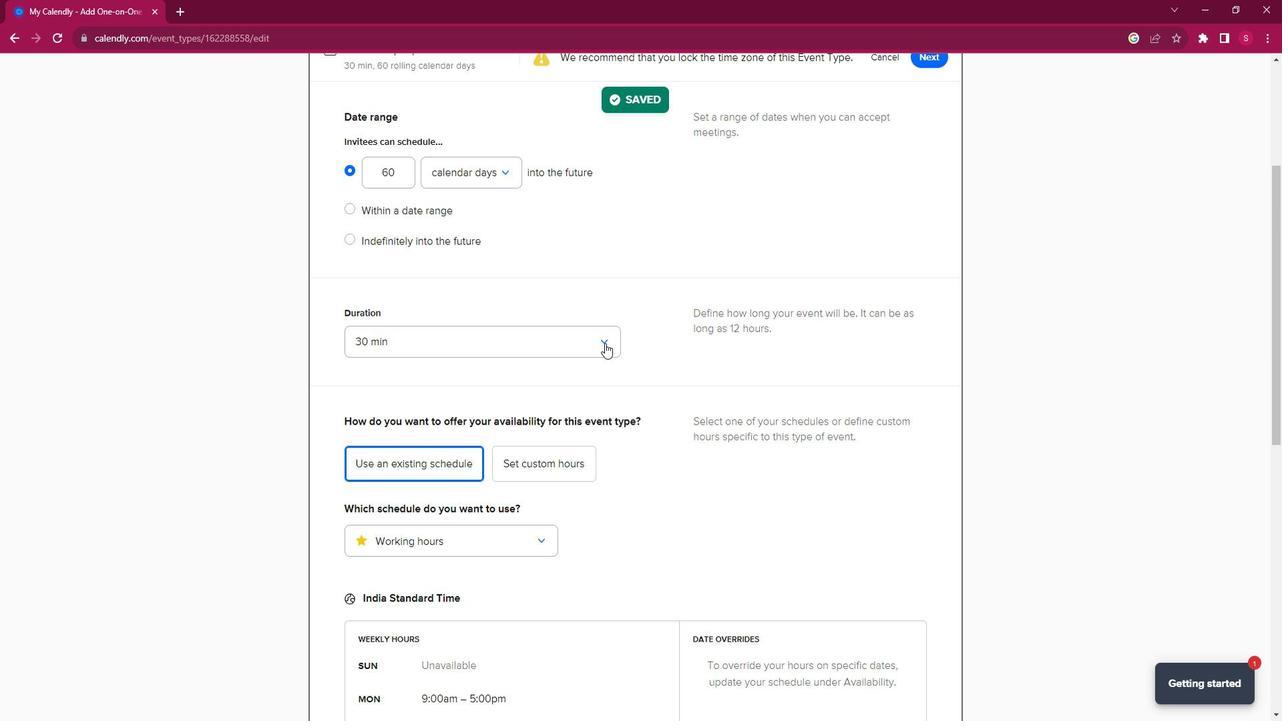 
Action: Mouse moved to (489, 488)
Screenshot: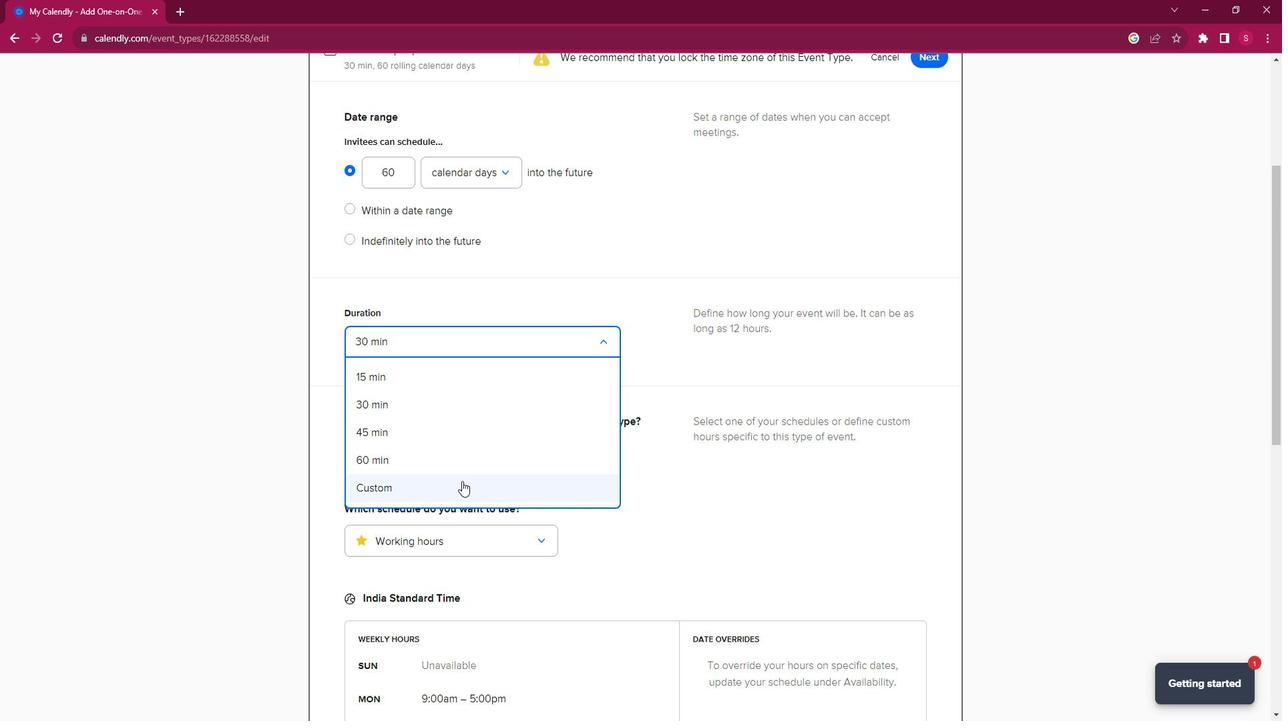 
Action: Mouse pressed left at (489, 488)
Screenshot: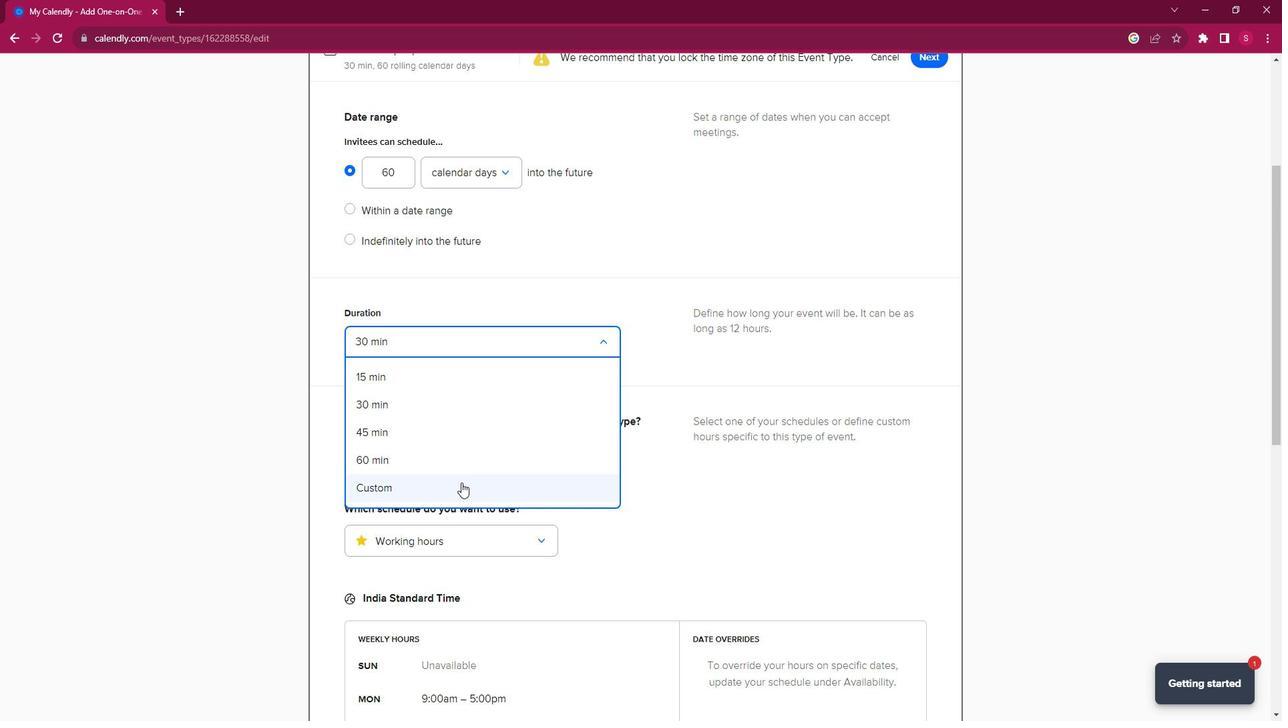 
Action: Mouse moved to (439, 388)
Screenshot: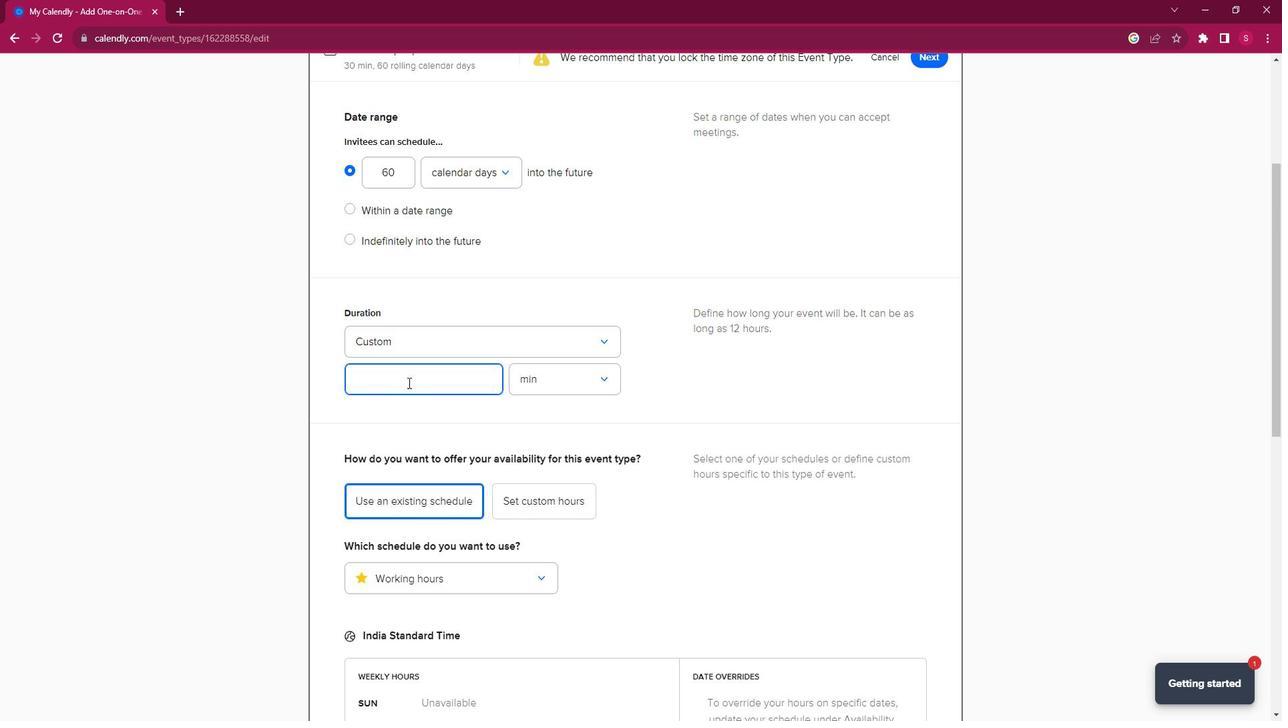 
Action: Mouse pressed left at (439, 388)
Screenshot: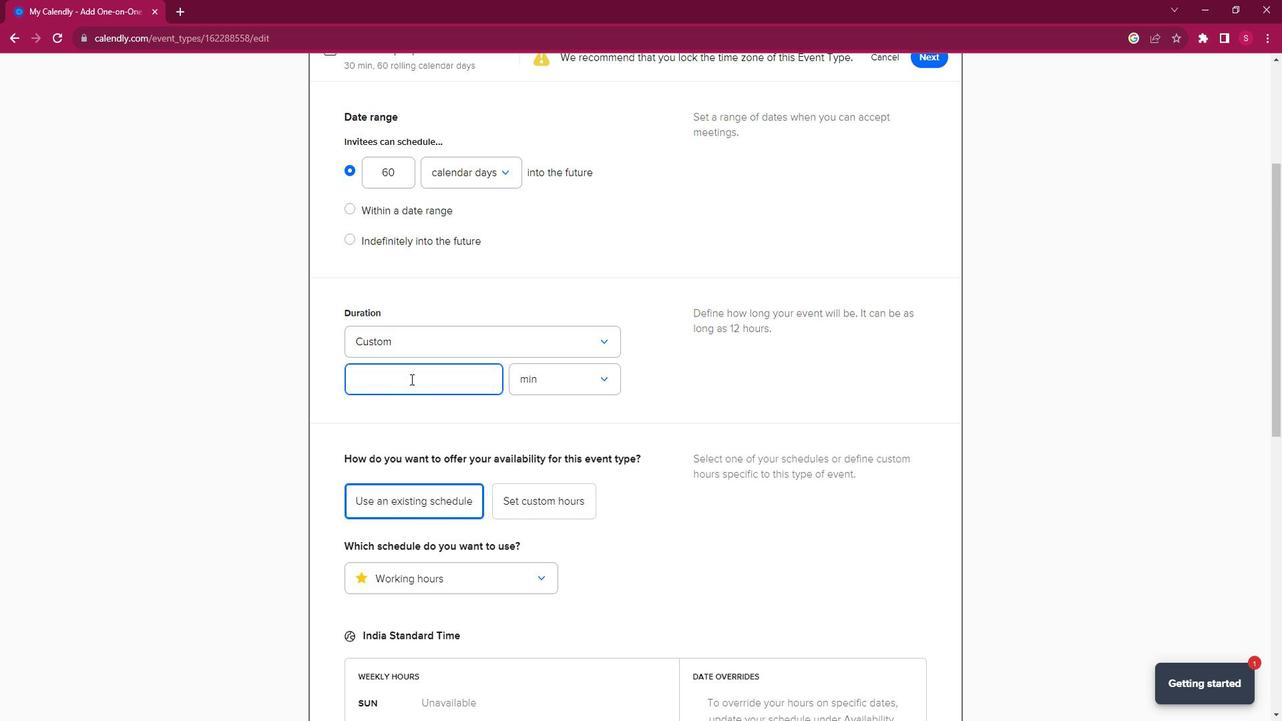 
Action: Key pressed 4
Screenshot: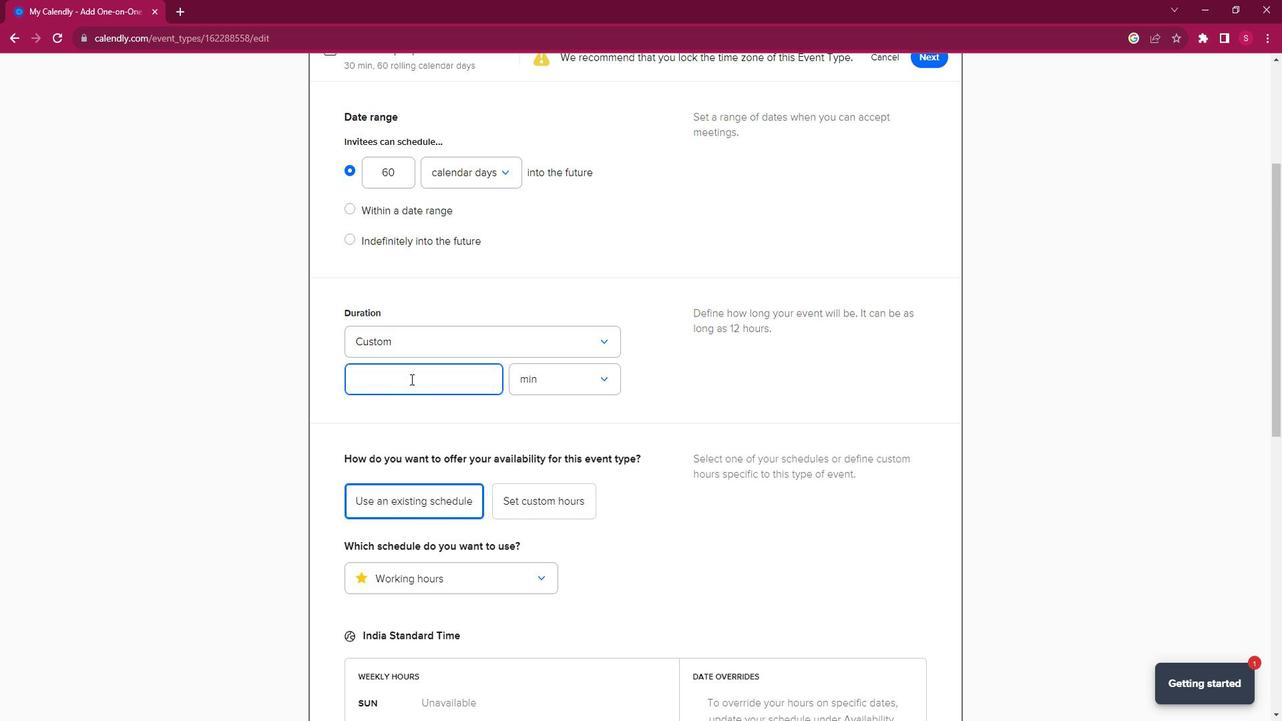 
Action: Mouse moved to (627, 390)
Screenshot: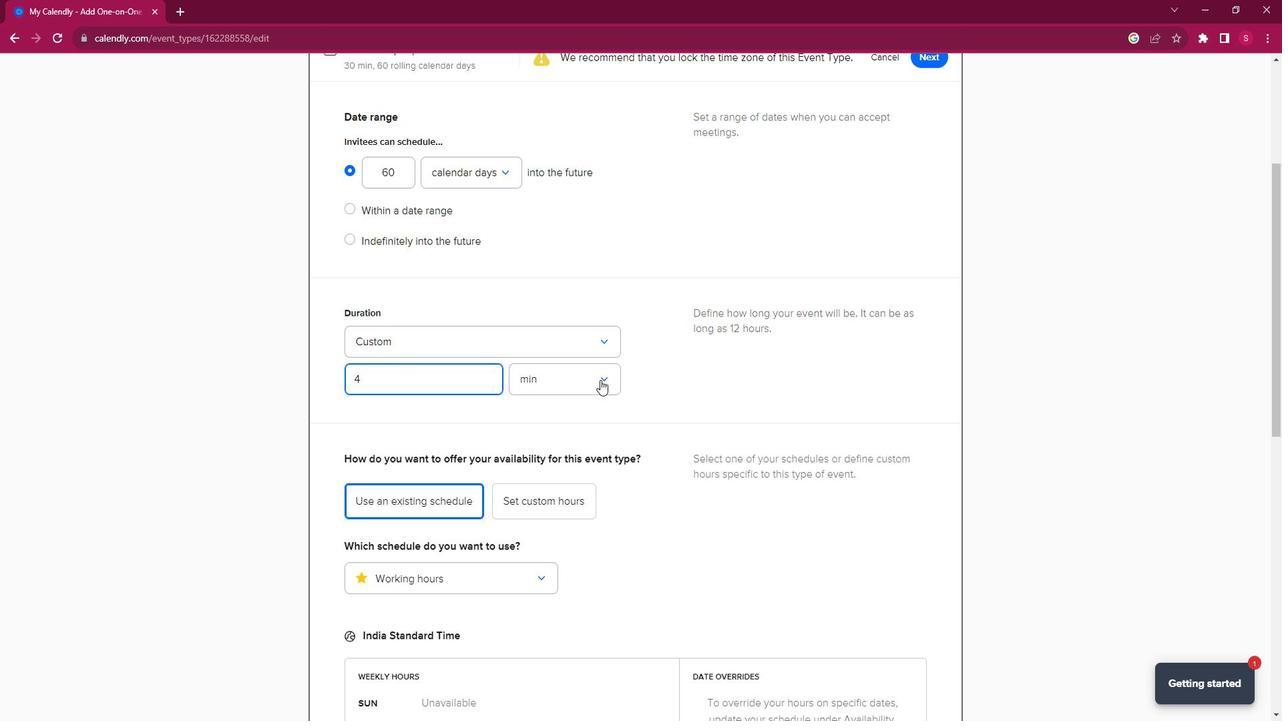 
Action: Mouse pressed left at (627, 390)
Screenshot: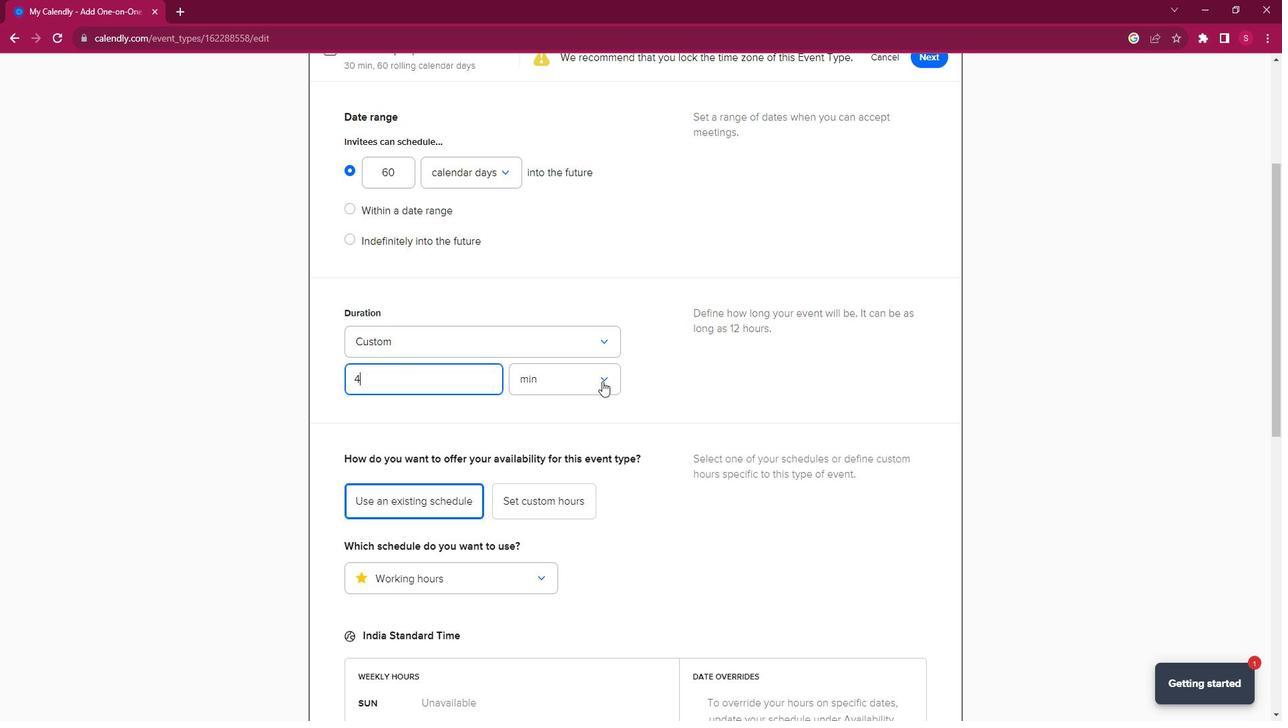 
Action: Mouse moved to (581, 456)
Screenshot: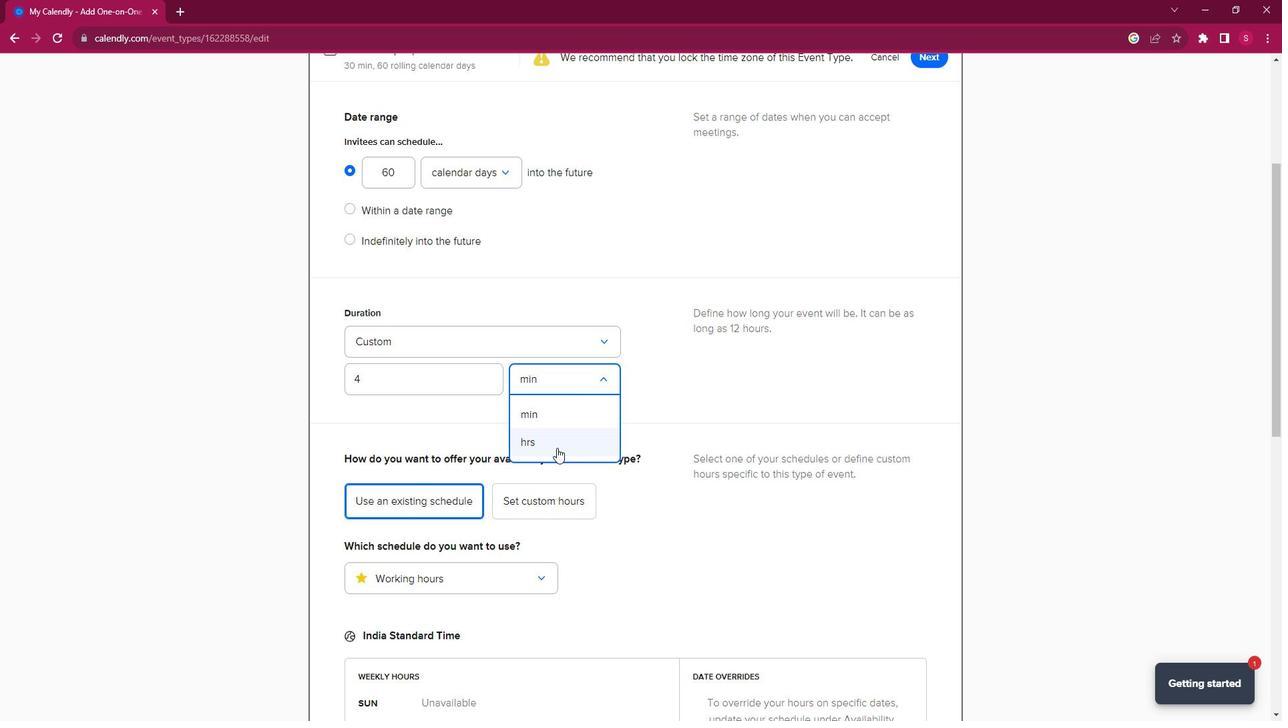 
Action: Mouse pressed left at (581, 456)
Screenshot: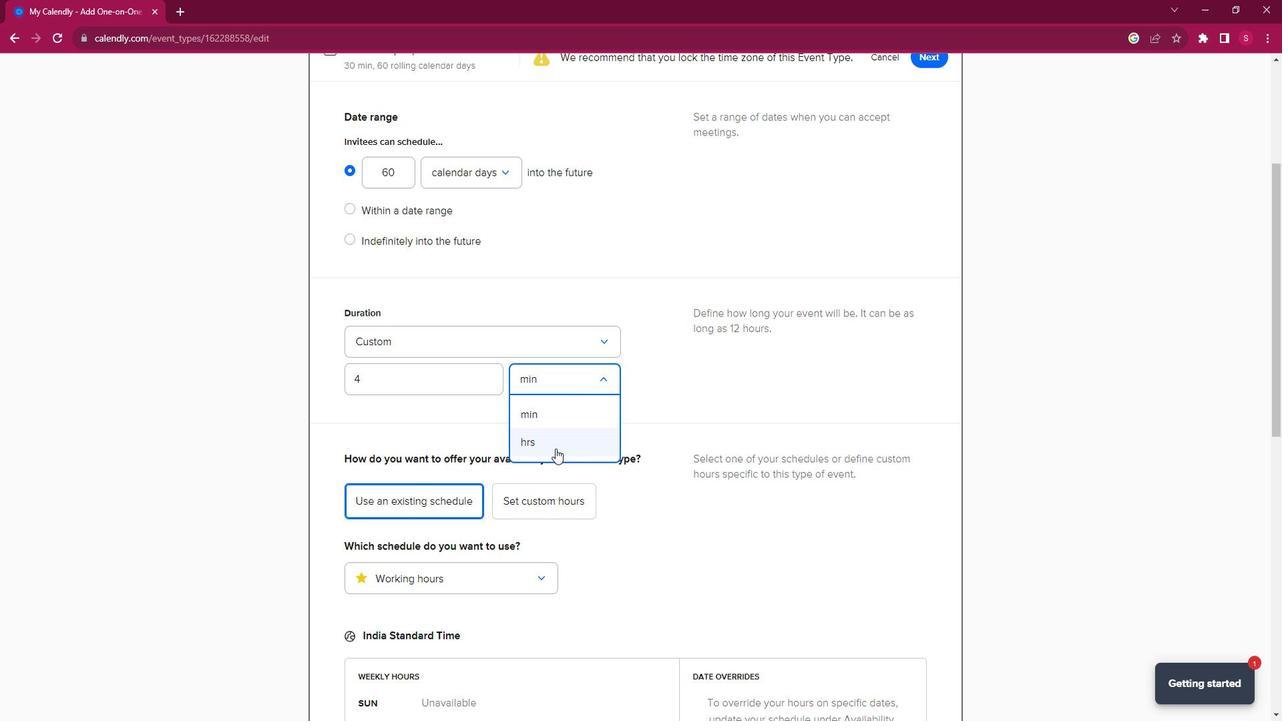 
Action: Mouse moved to (810, 517)
Screenshot: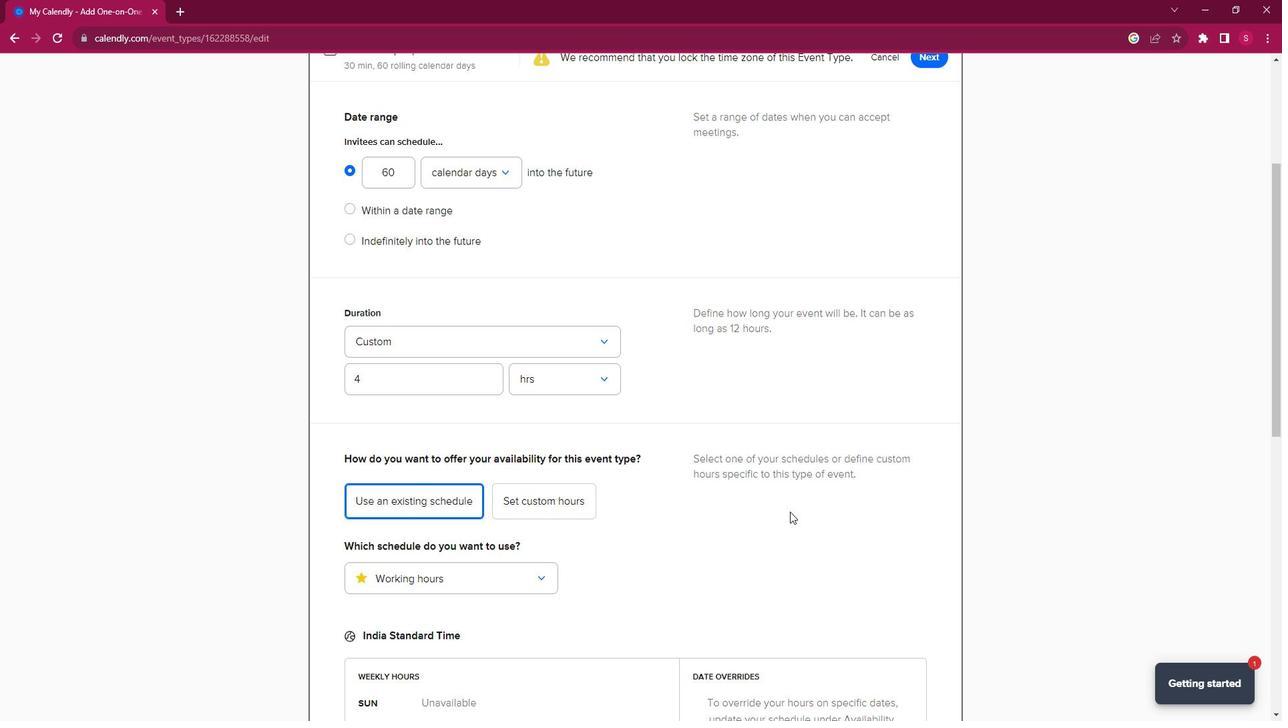 
Action: Mouse scrolled (810, 517) with delta (0, 0)
Screenshot: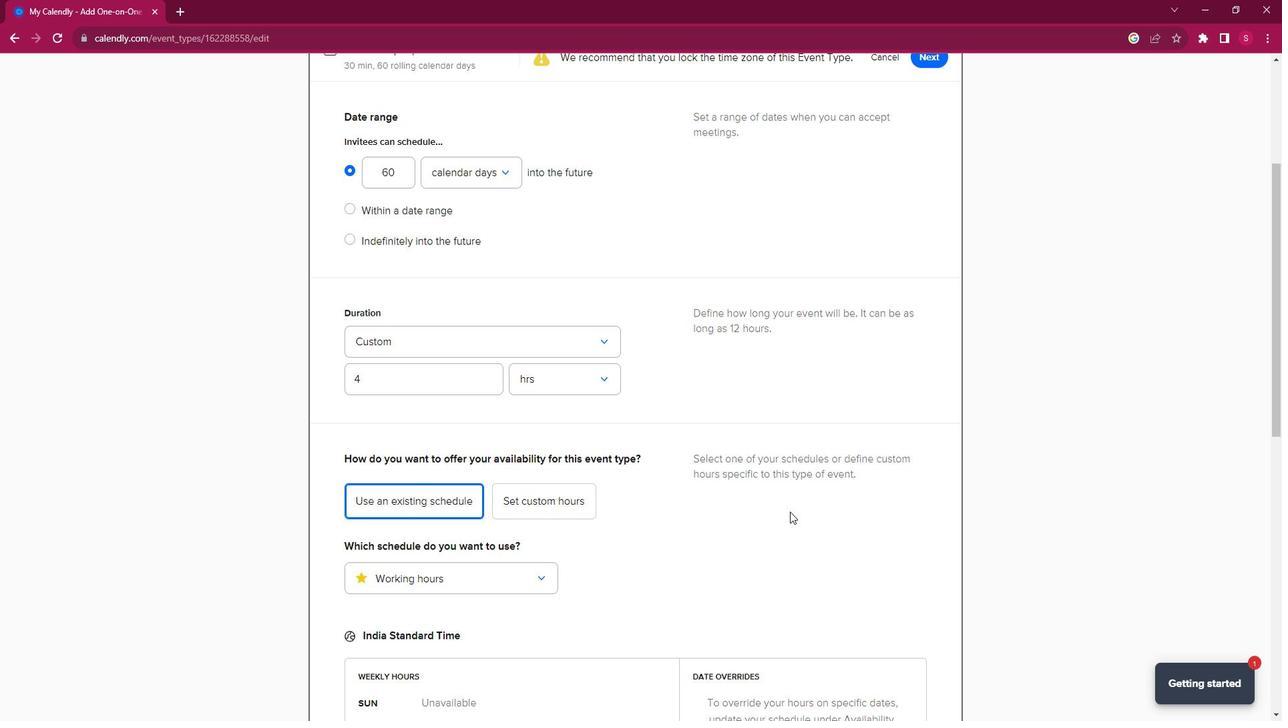 
Action: Mouse scrolled (810, 517) with delta (0, 0)
Screenshot: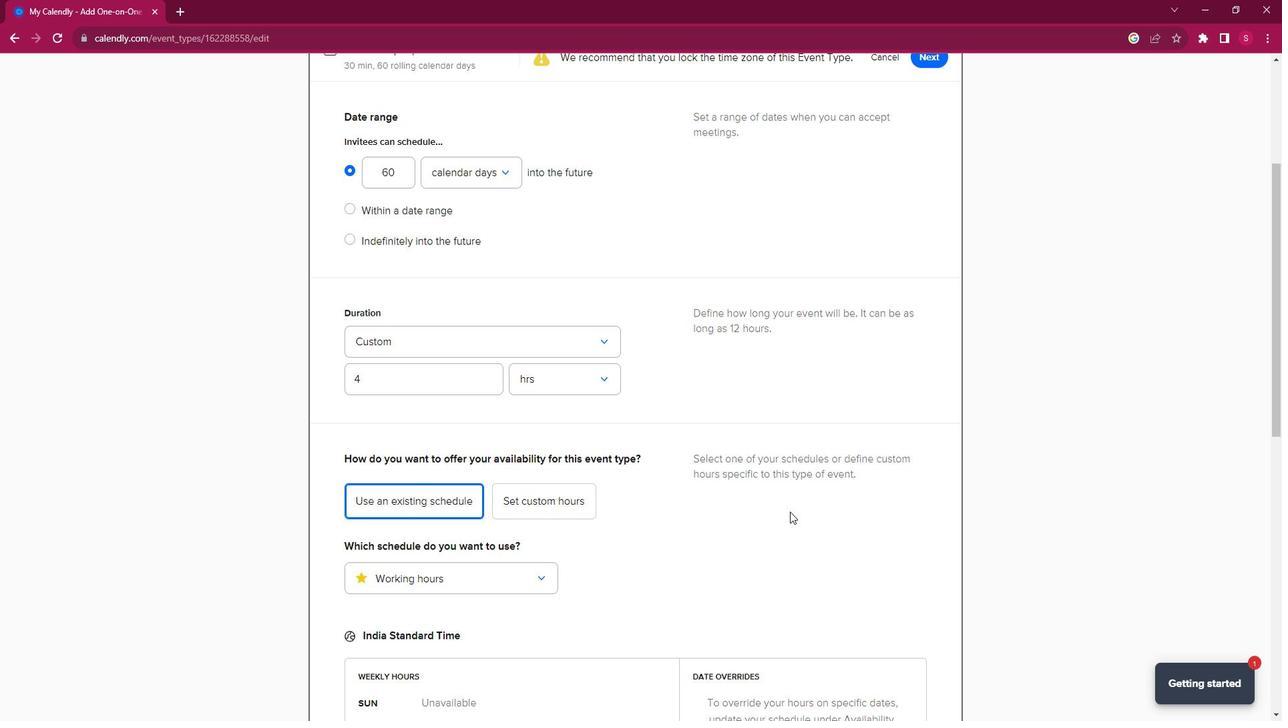 
Action: Mouse scrolled (810, 517) with delta (0, 0)
Screenshot: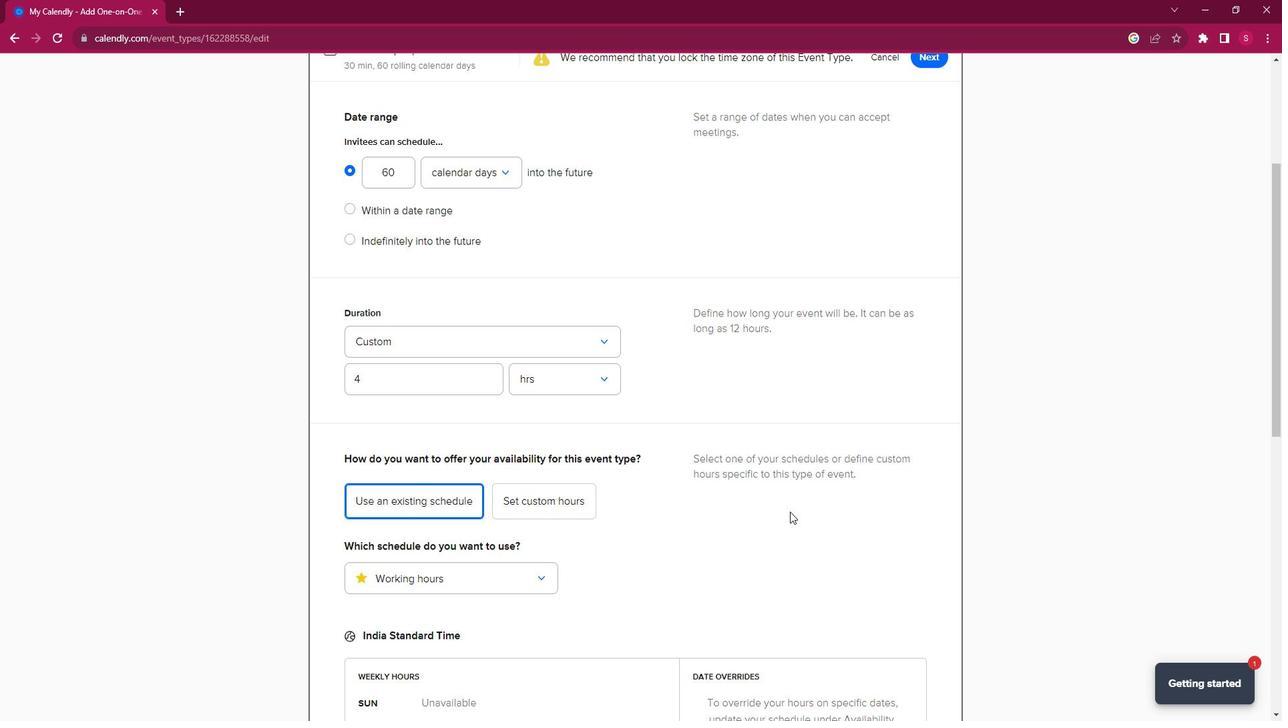 
Action: Mouse scrolled (810, 517) with delta (0, 0)
Screenshot: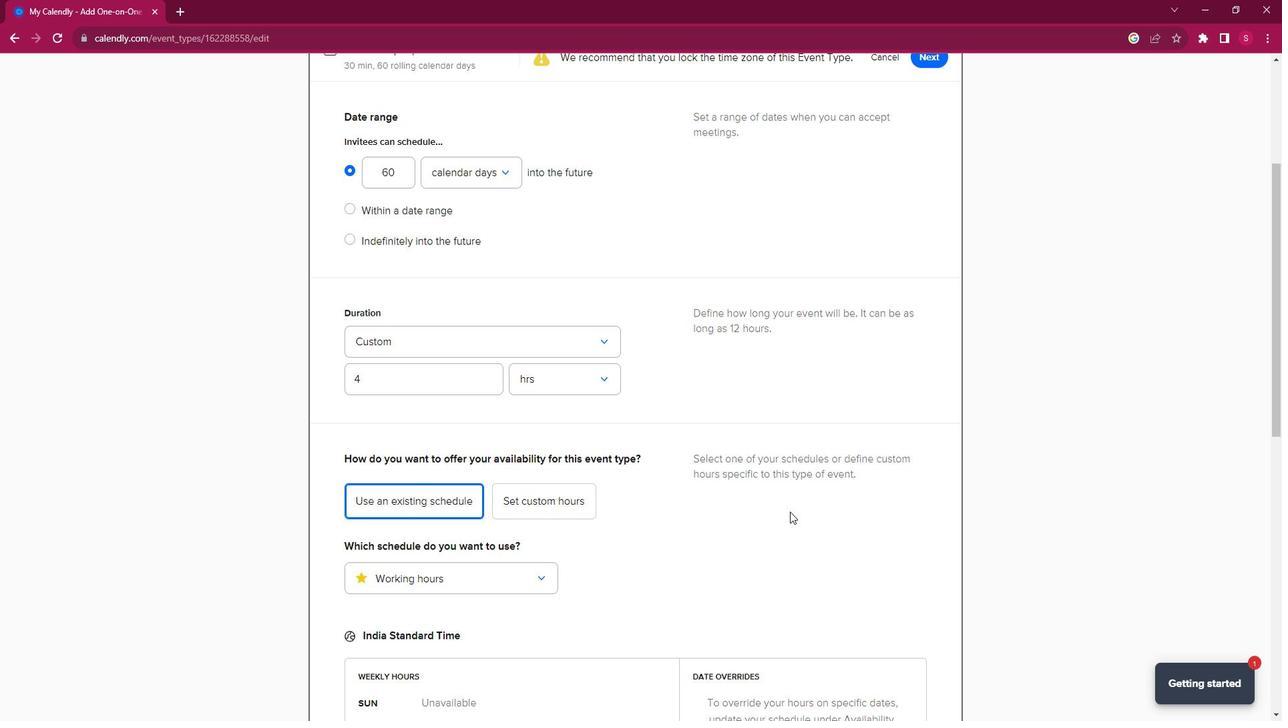 
Action: Mouse scrolled (810, 517) with delta (0, 0)
Screenshot: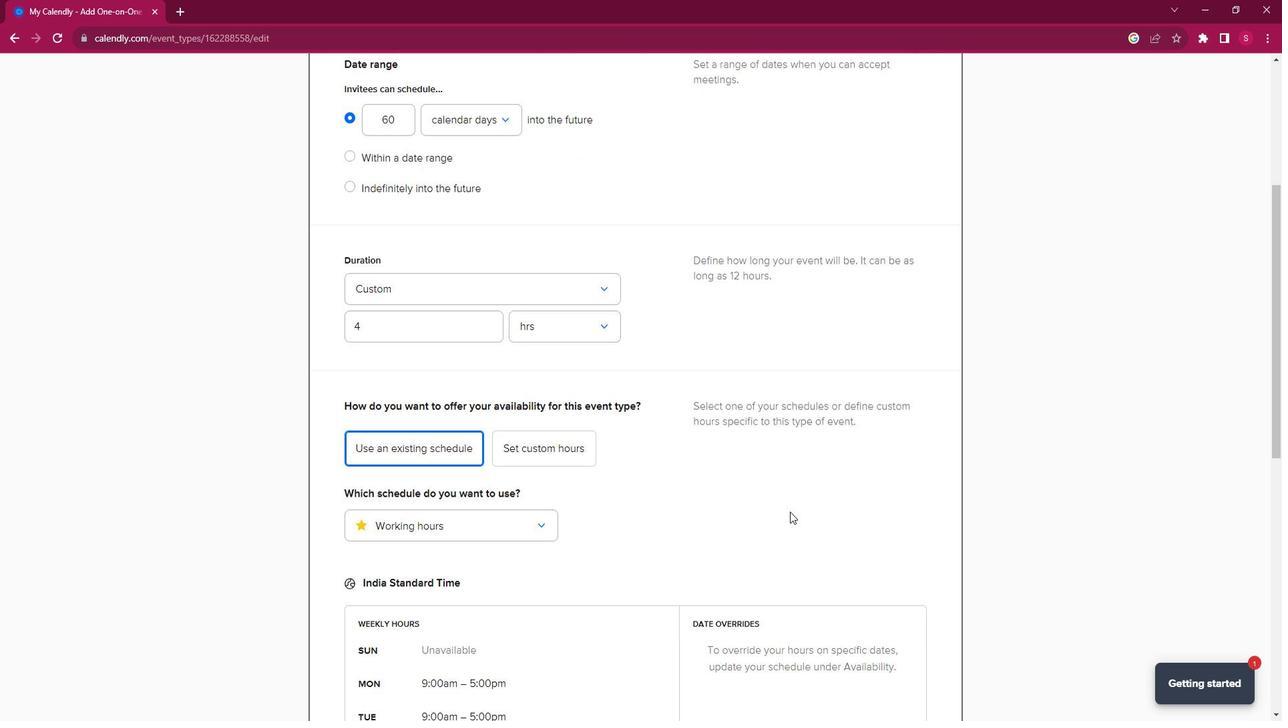 
Action: Mouse moved to (810, 518)
Screenshot: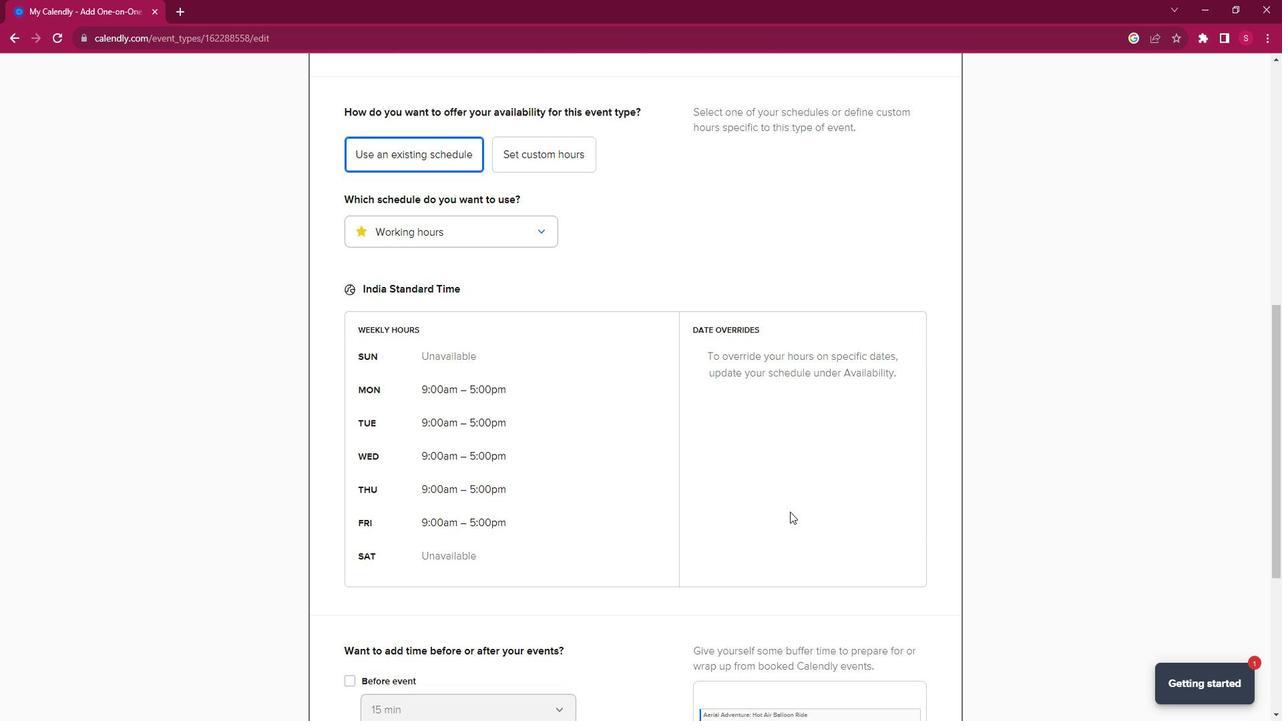
Action: Mouse scrolled (810, 517) with delta (0, 0)
Screenshot: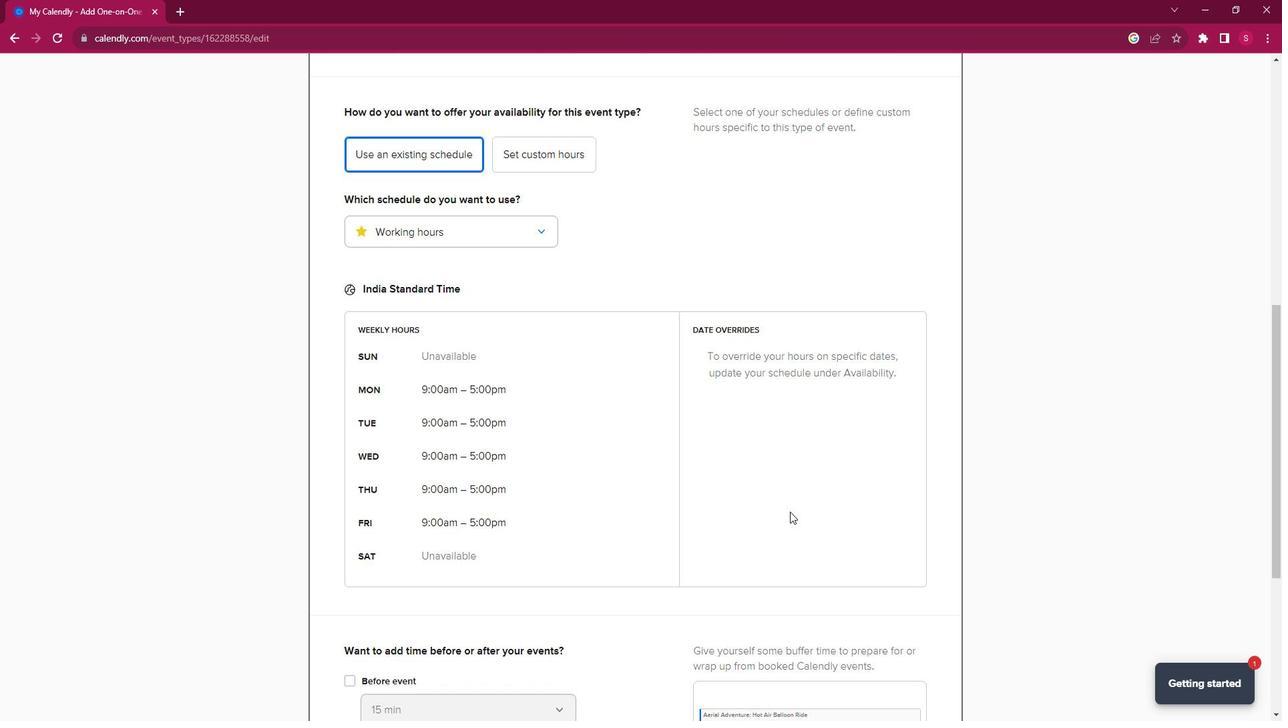
Action: Mouse scrolled (810, 517) with delta (0, 0)
Screenshot: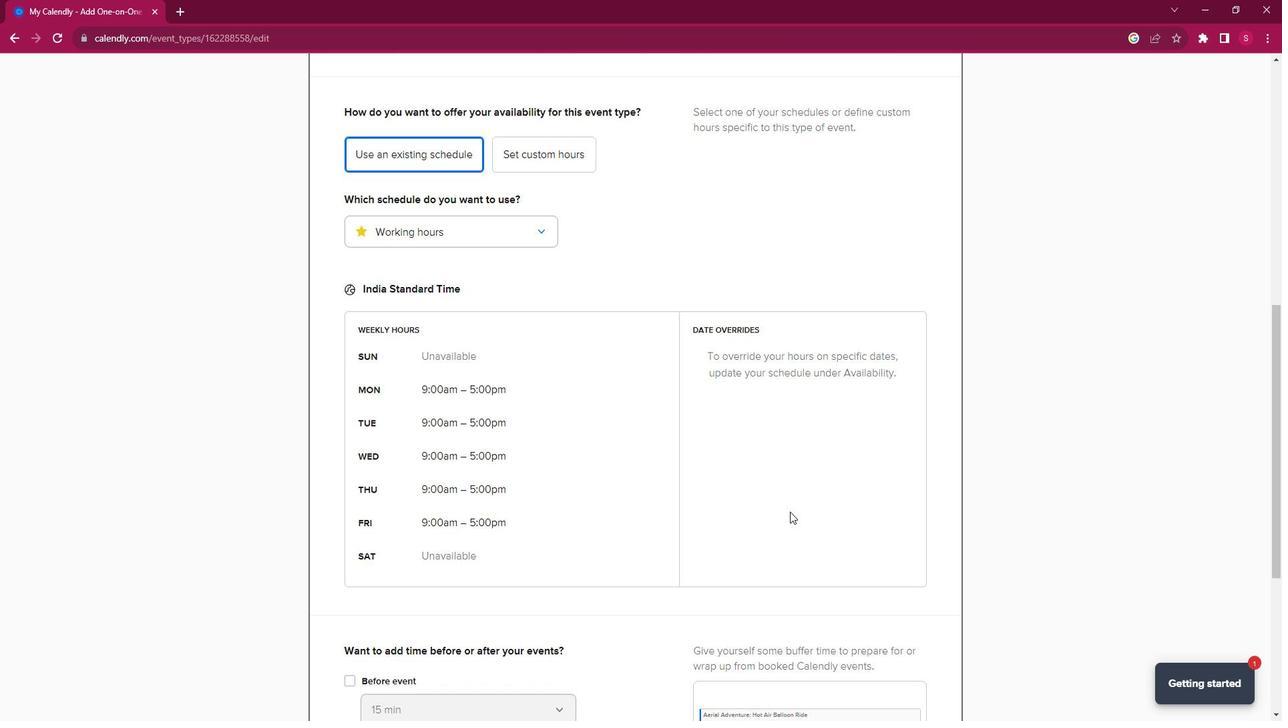 
Action: Mouse scrolled (810, 519) with delta (0, 0)
Screenshot: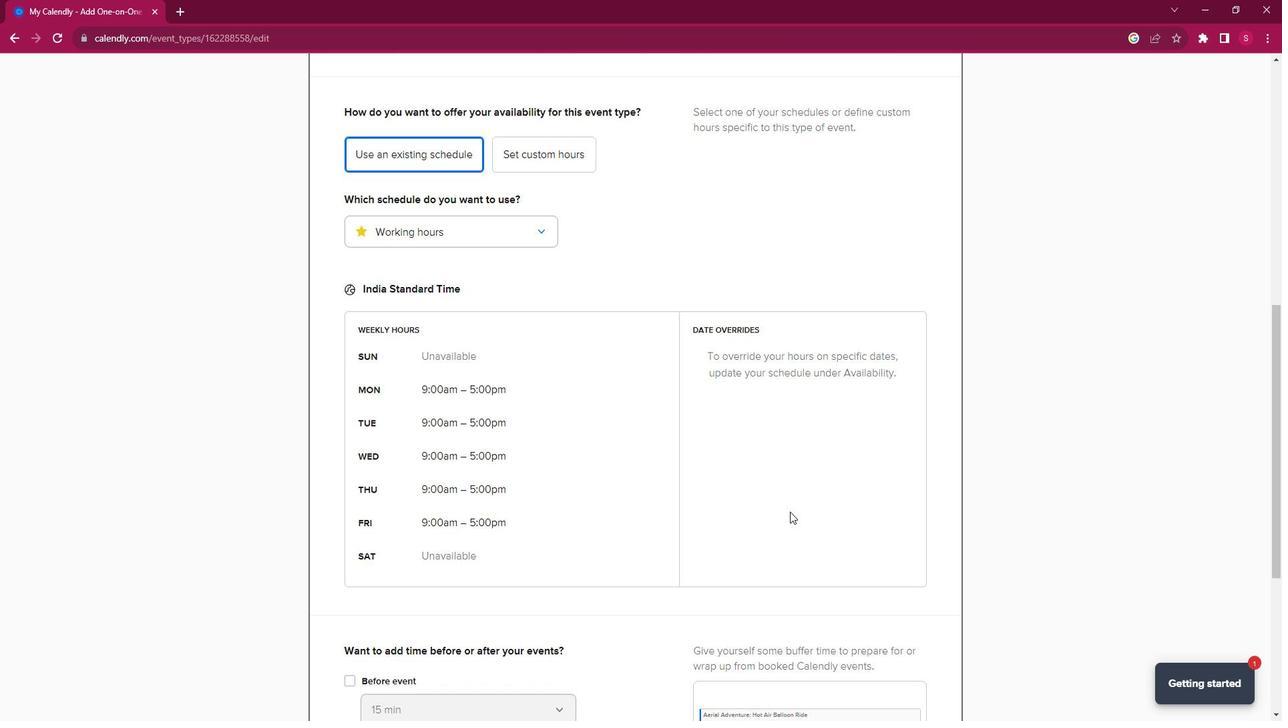 
Action: Mouse scrolled (810, 517) with delta (0, 0)
Screenshot: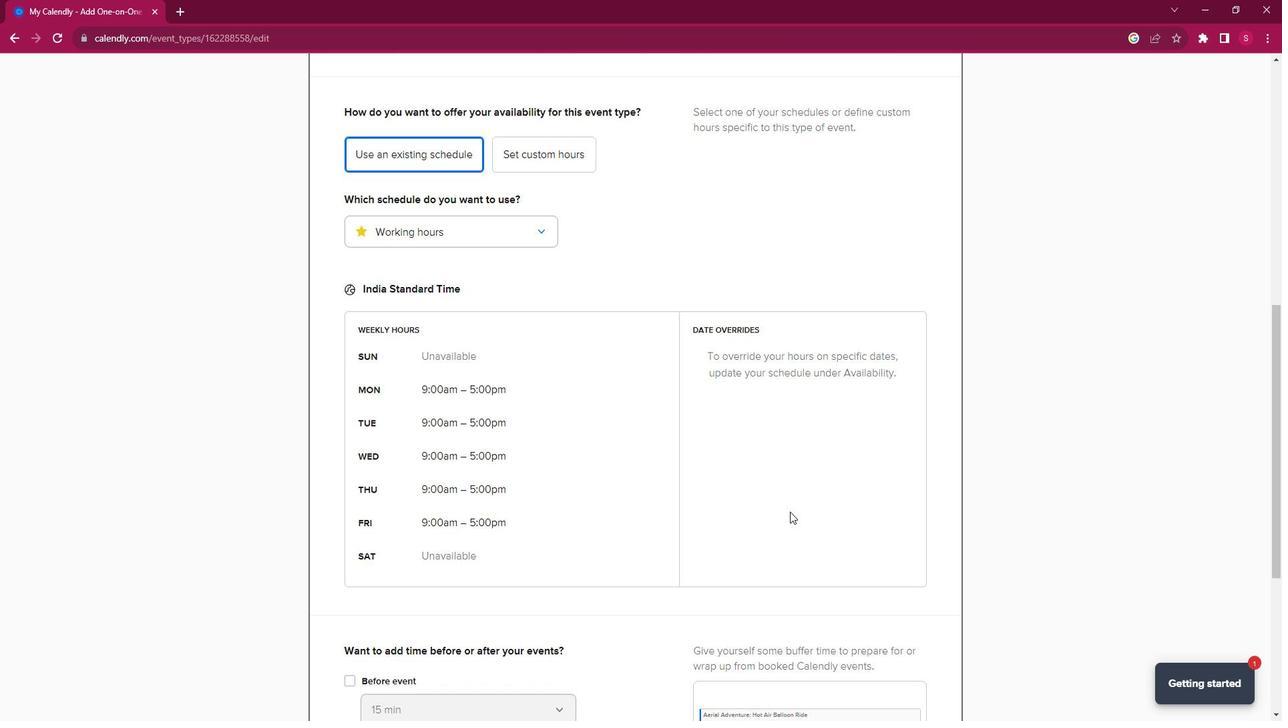 
Action: Mouse moved to (810, 519)
Screenshot: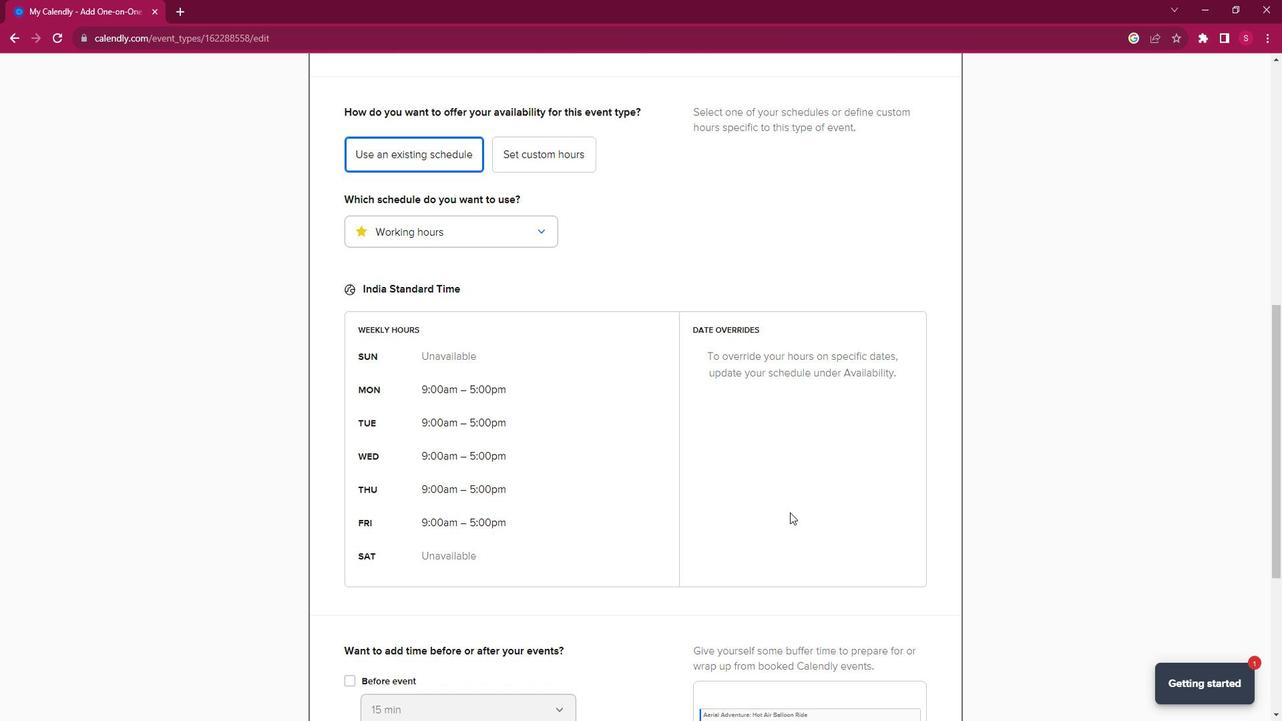 
Action: Mouse scrolled (810, 518) with delta (0, 0)
Screenshot: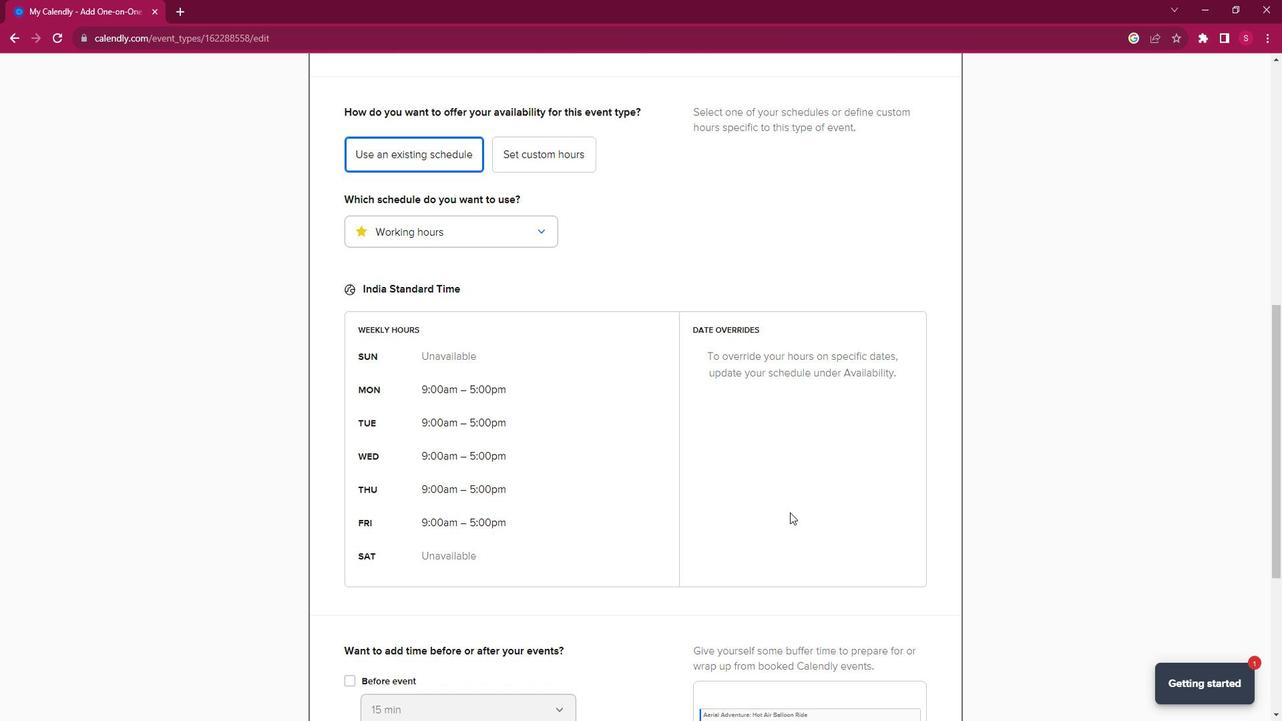 
Action: Mouse scrolled (810, 518) with delta (0, 0)
Screenshot: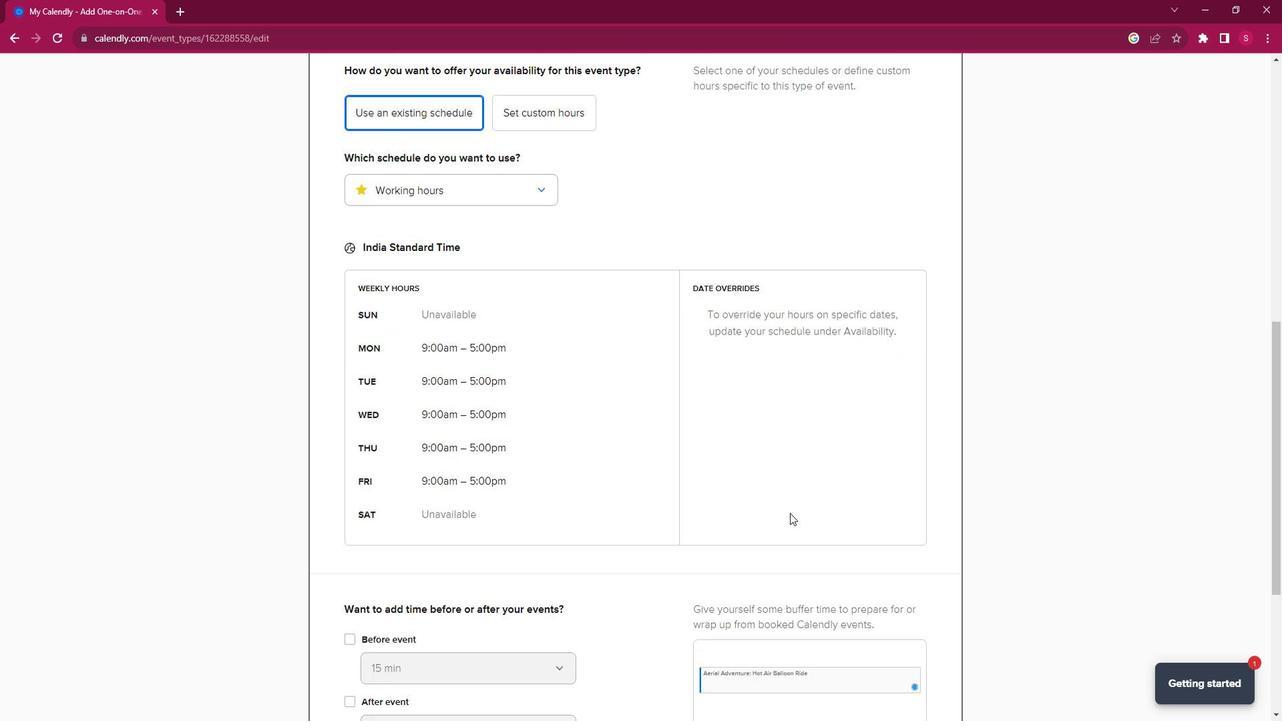 
Action: Mouse scrolled (810, 518) with delta (0, 0)
Screenshot: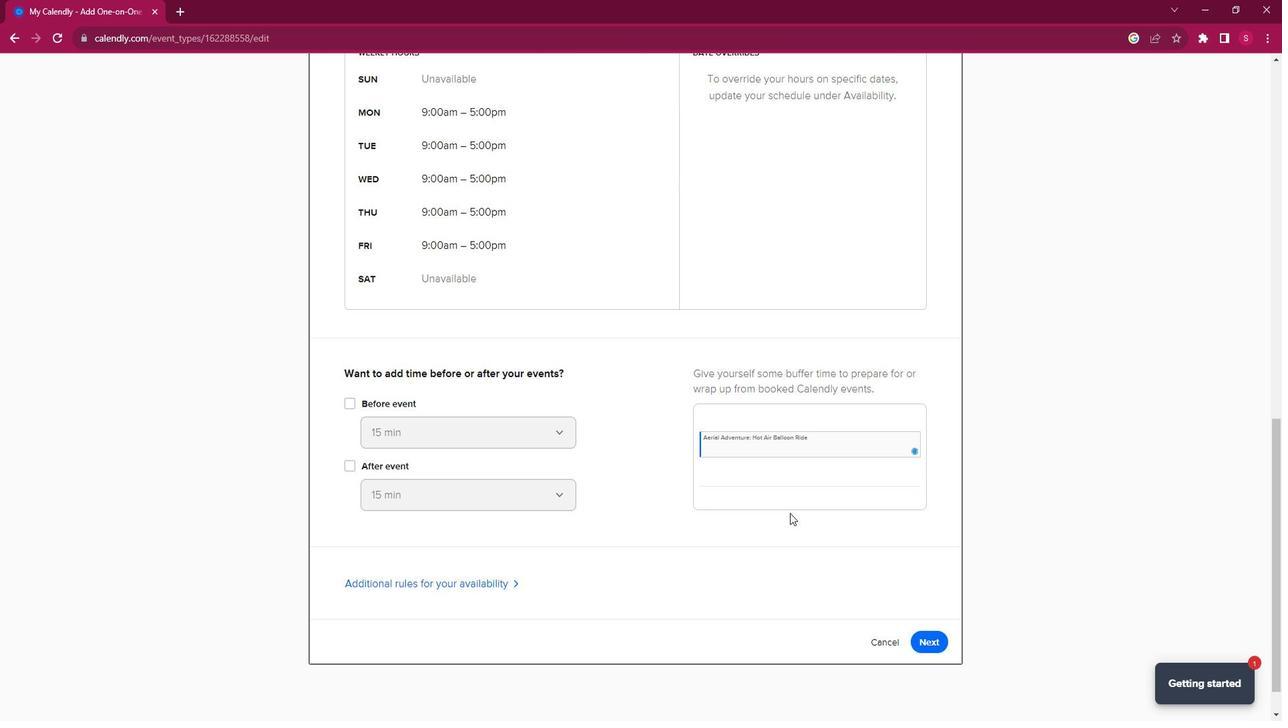 
Action: Mouse scrolled (810, 518) with delta (0, 0)
Screenshot: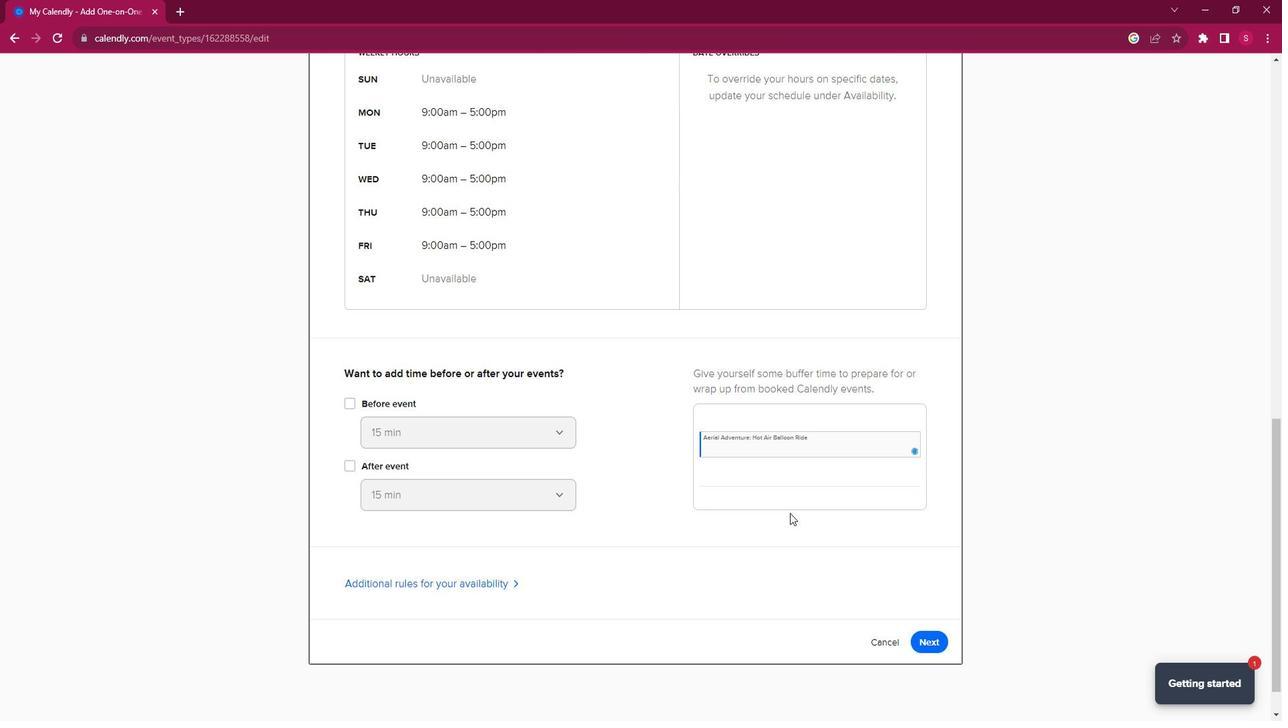
Action: Mouse scrolled (810, 518) with delta (0, 0)
Screenshot: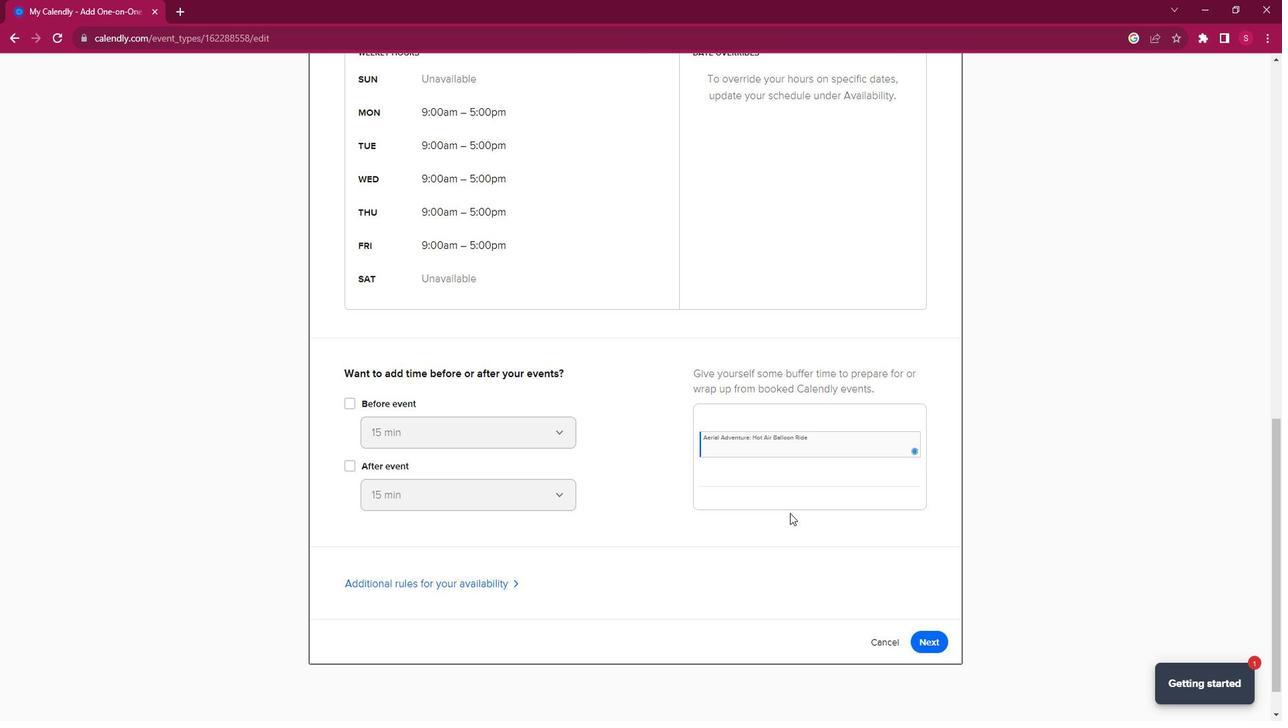 
Action: Mouse scrolled (810, 518) with delta (0, 0)
Screenshot: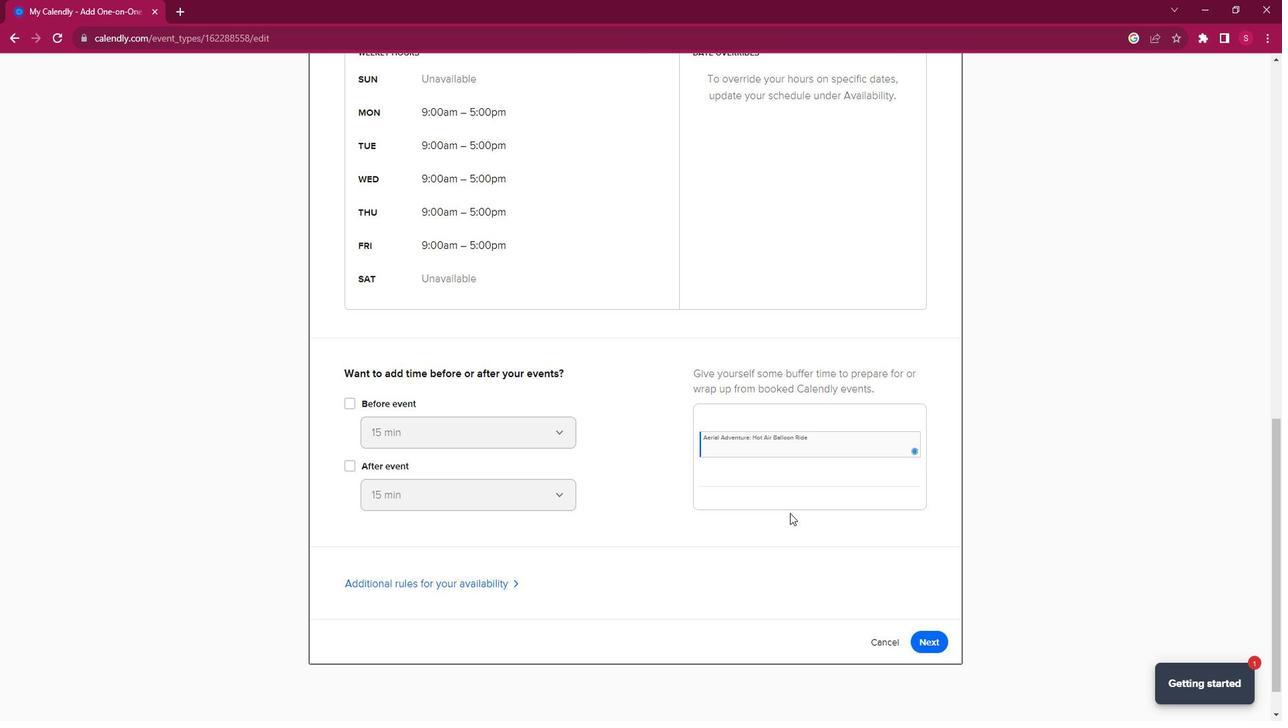 
Action: Mouse scrolled (810, 518) with delta (0, 0)
Screenshot: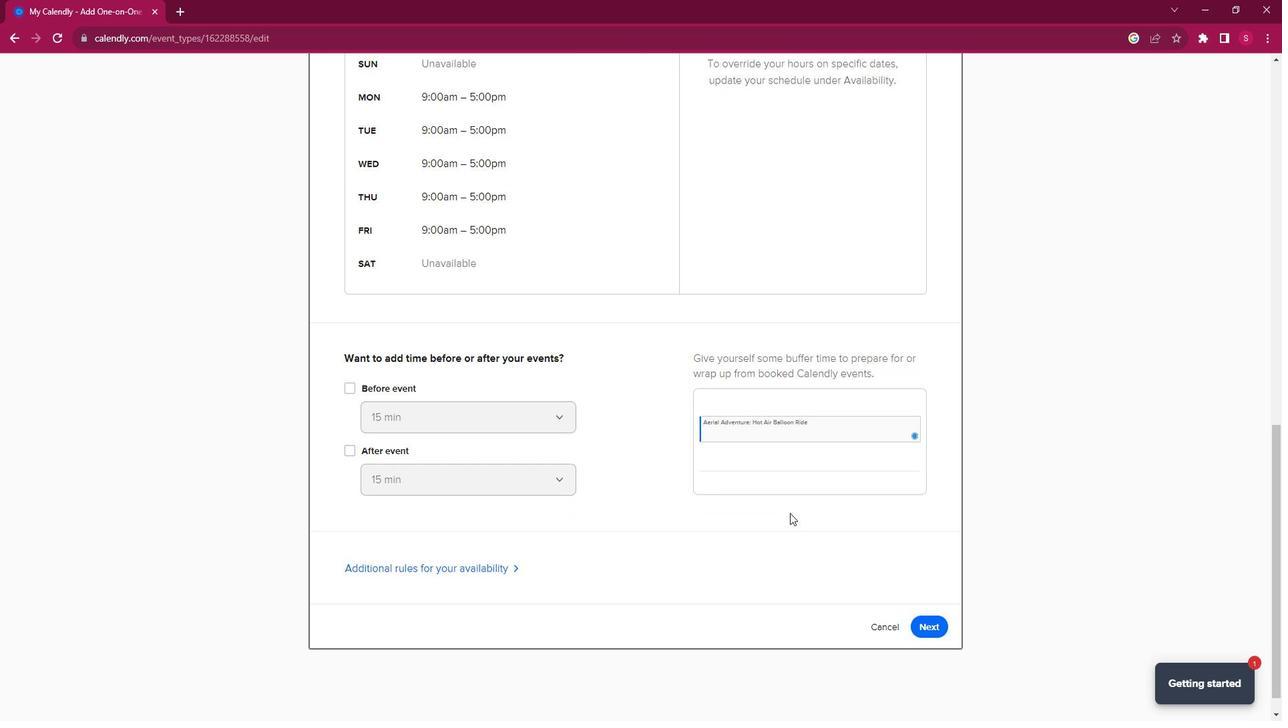 
Action: Mouse moved to (945, 603)
Screenshot: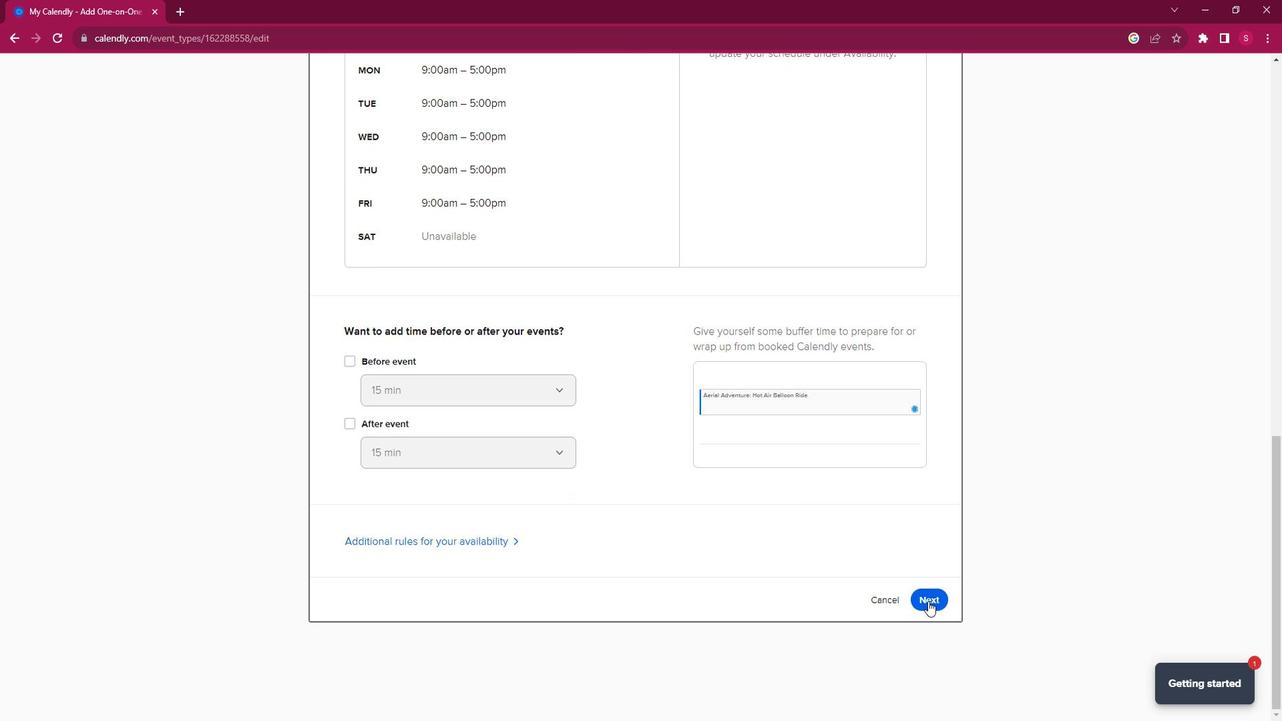 
Action: Mouse pressed left at (945, 603)
Screenshot: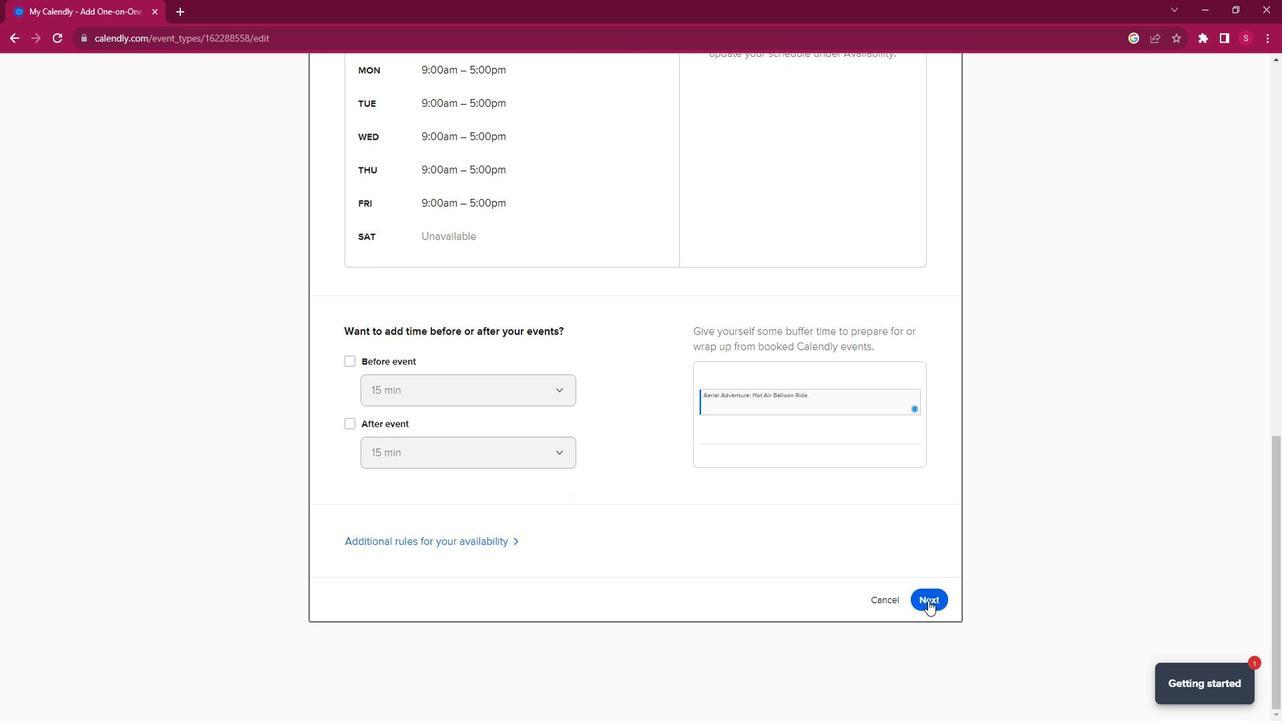 
